 Task: Search one way flight ticket for 3 adults in first from Muskegon: Muskegon County Airport to Raleigh: Raleigh-durham International Airport on 8-5-2023. Choice of flights is United. Number of bags: 2 checked bags. Price is upto 106000. Outbound departure time preference is 17:45.
Action: Mouse moved to (324, 118)
Screenshot: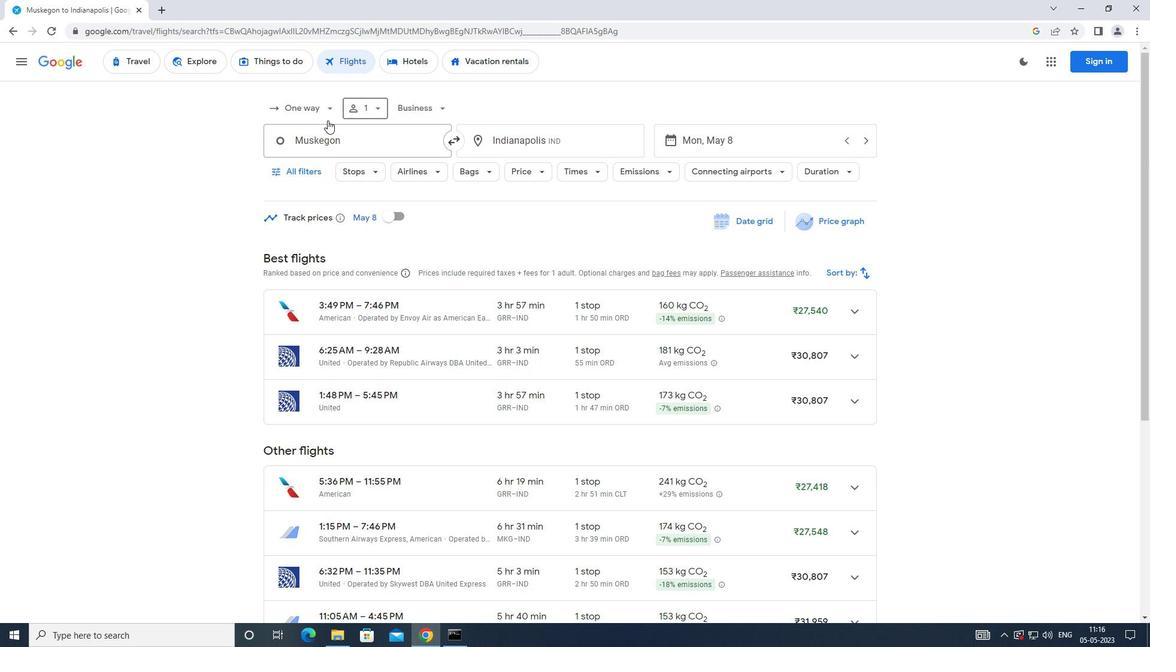 
Action: Mouse pressed left at (324, 118)
Screenshot: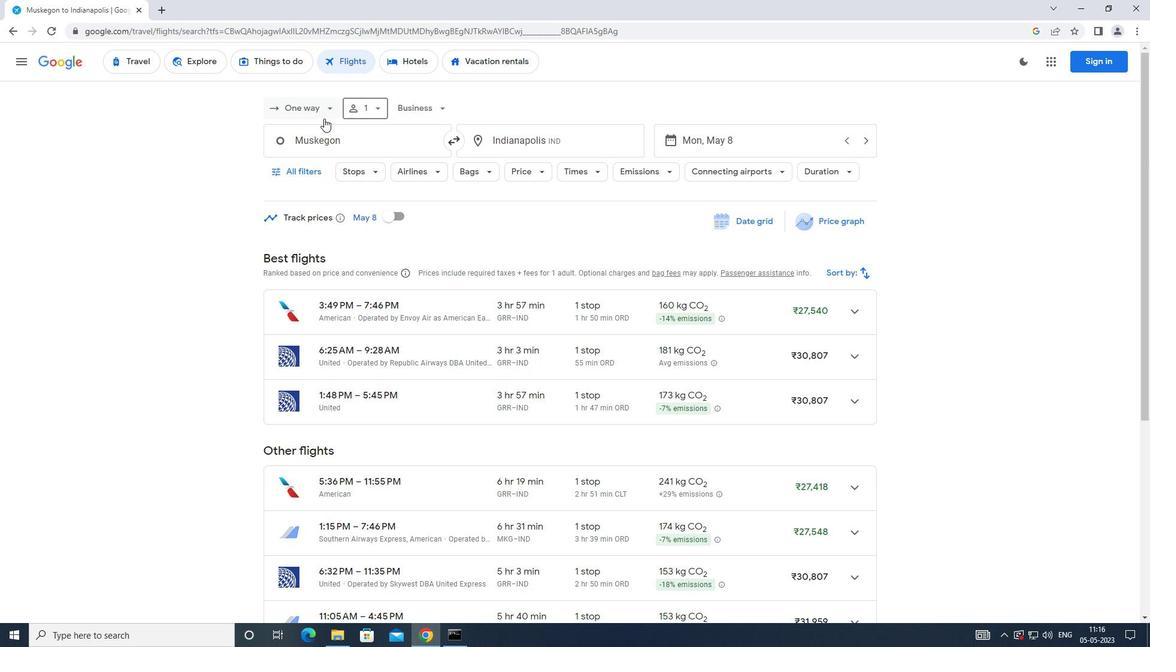 
Action: Mouse moved to (324, 168)
Screenshot: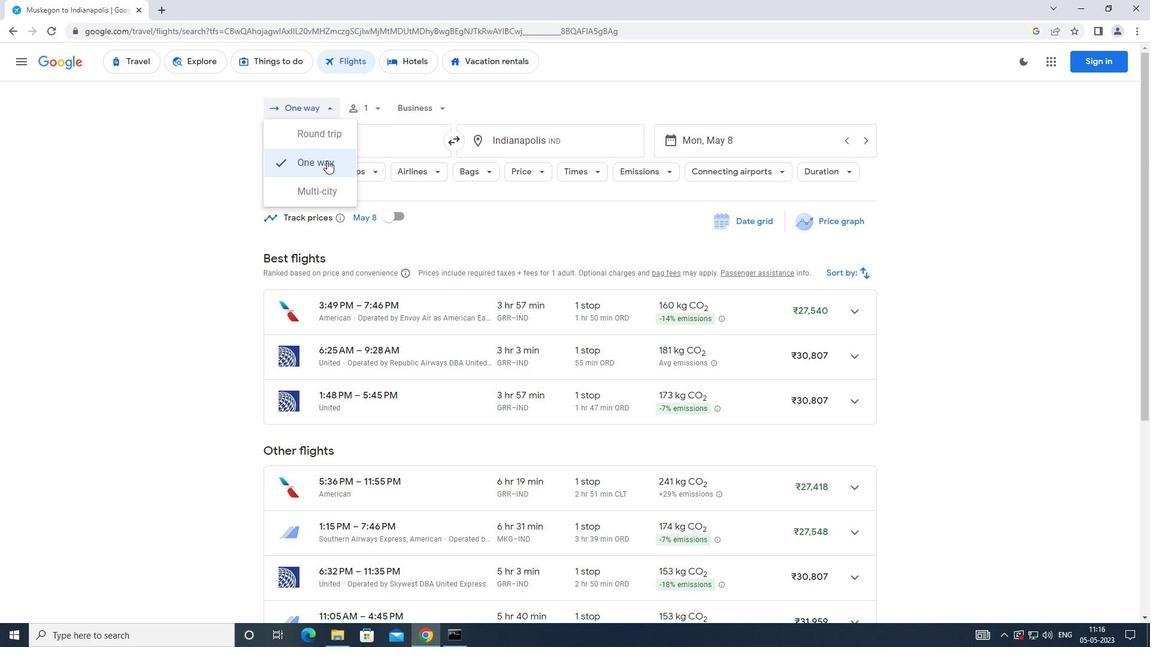 
Action: Mouse pressed left at (324, 168)
Screenshot: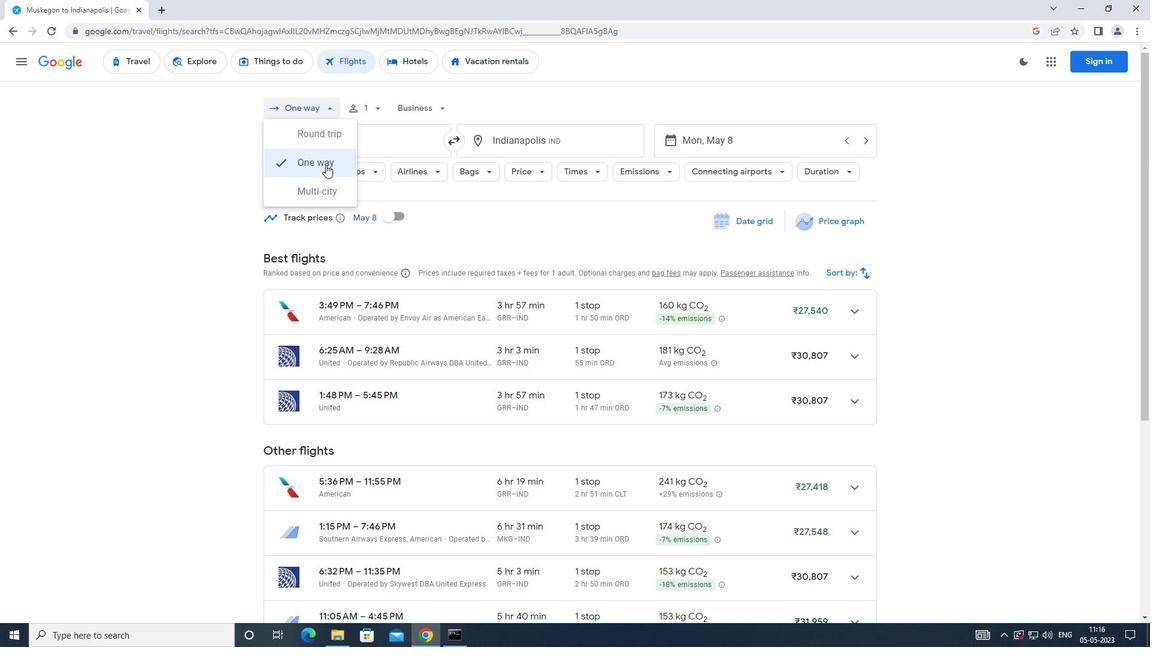 
Action: Mouse moved to (367, 104)
Screenshot: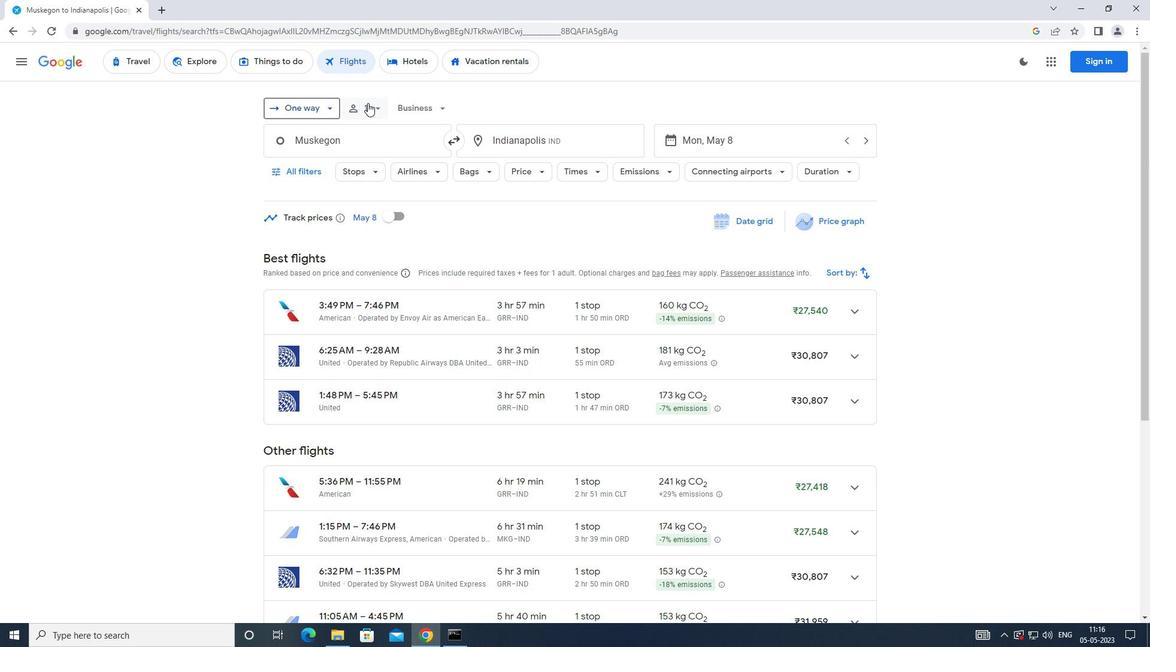 
Action: Mouse pressed left at (367, 104)
Screenshot: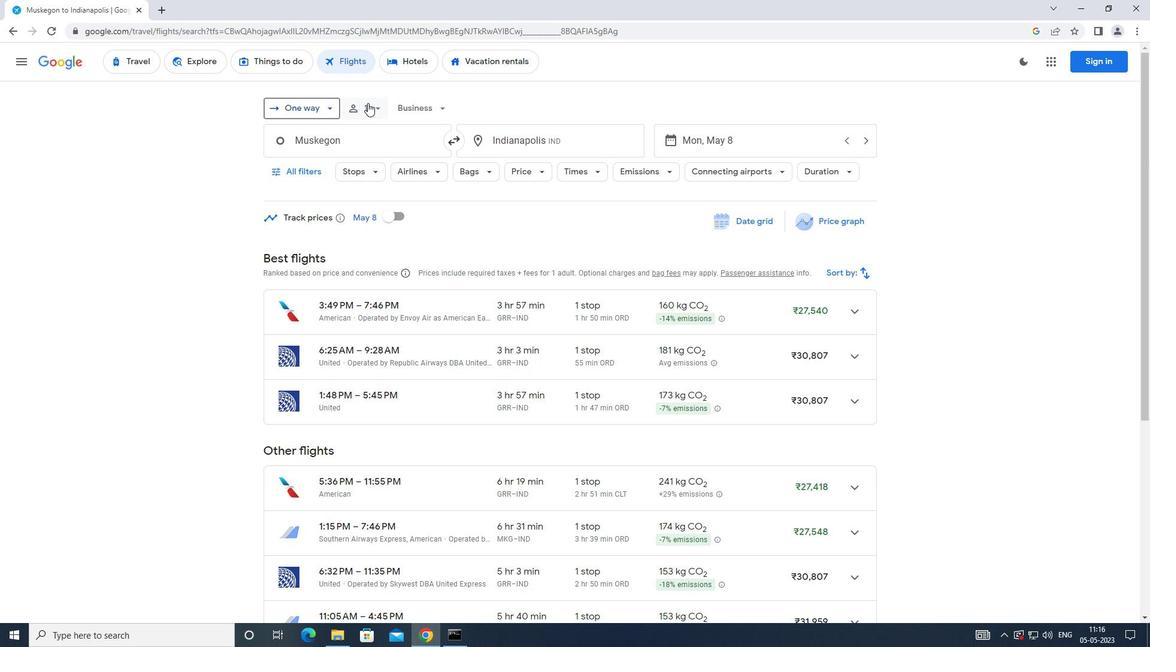 
Action: Mouse moved to (467, 138)
Screenshot: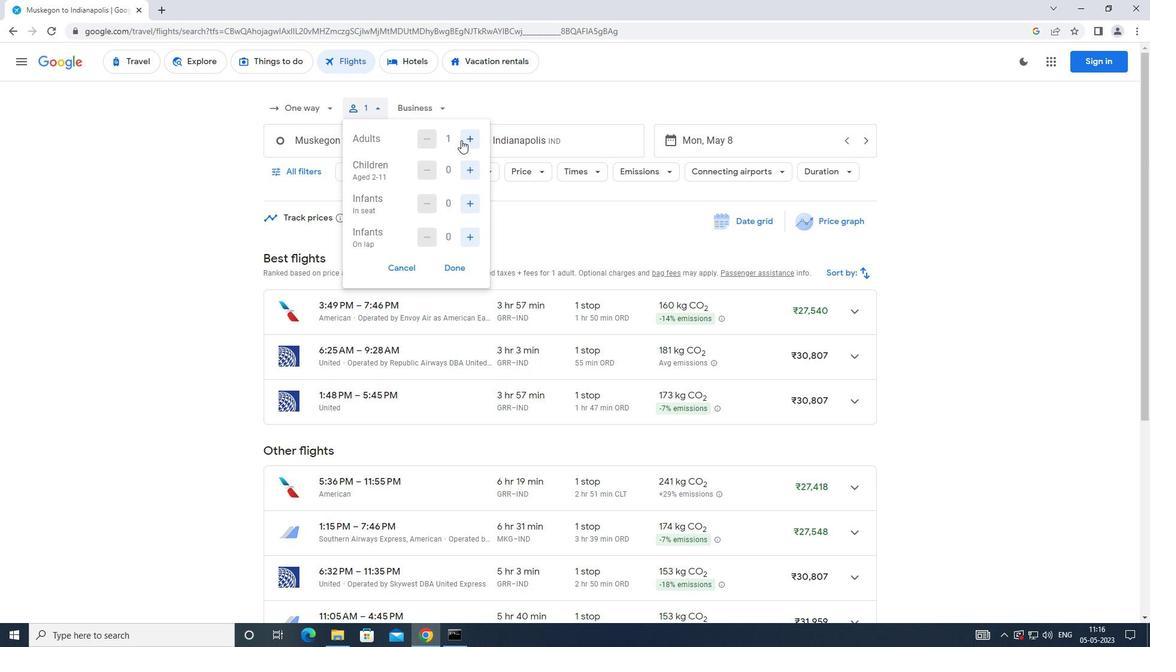 
Action: Mouse pressed left at (467, 138)
Screenshot: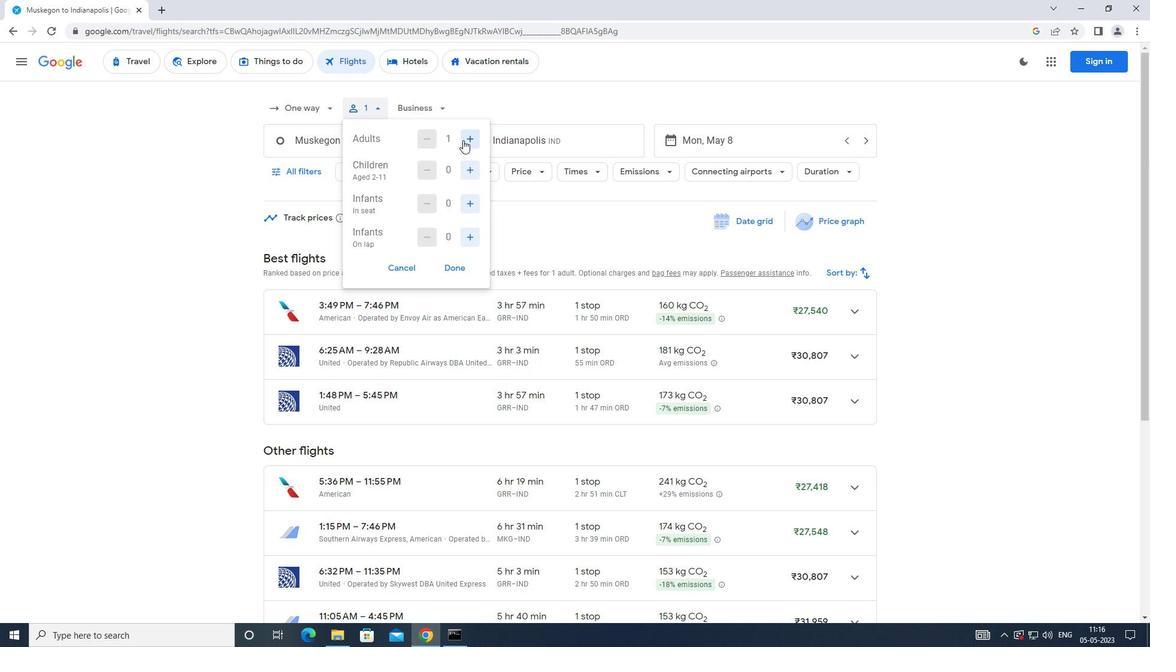
Action: Mouse moved to (468, 138)
Screenshot: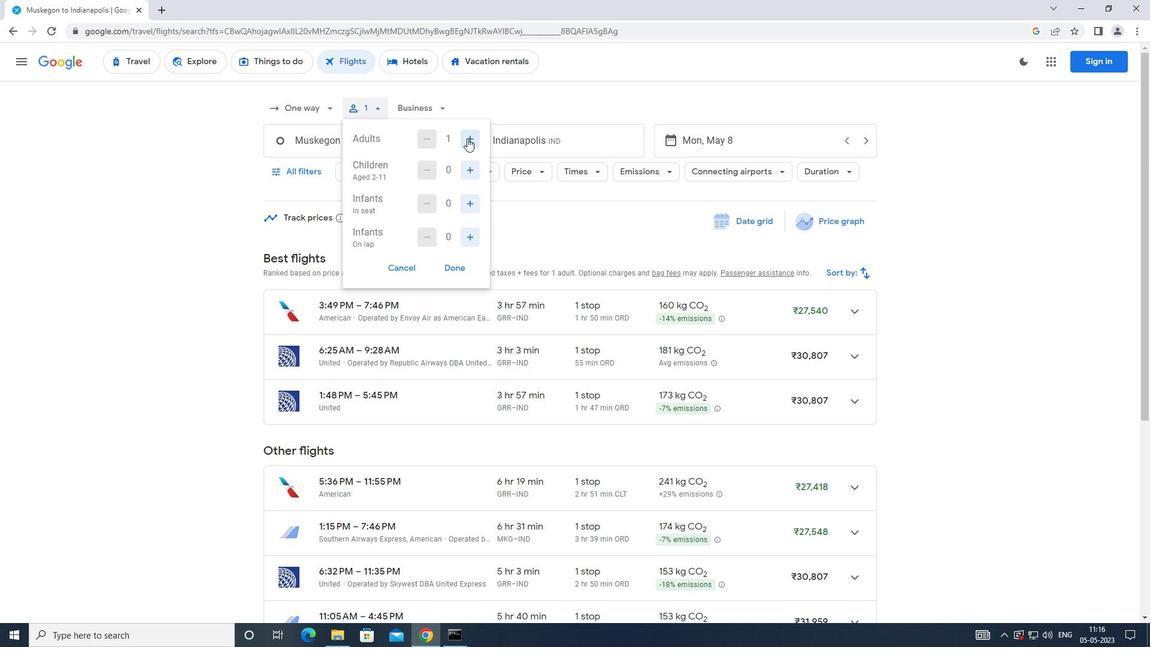 
Action: Mouse pressed left at (468, 138)
Screenshot: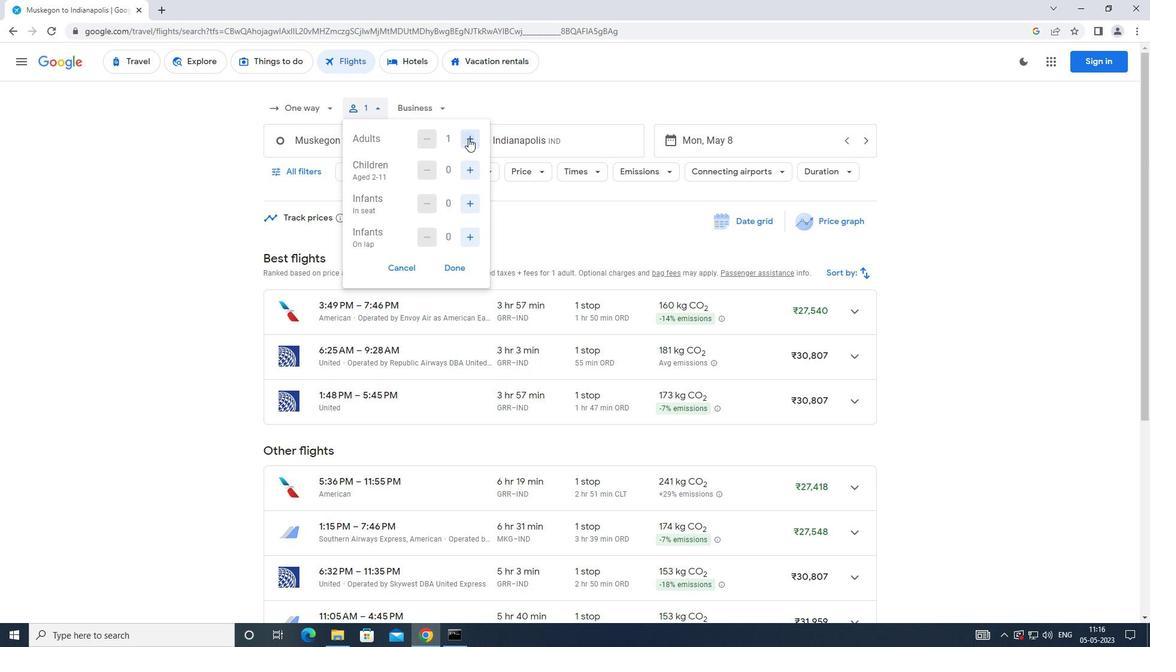 
Action: Mouse moved to (449, 265)
Screenshot: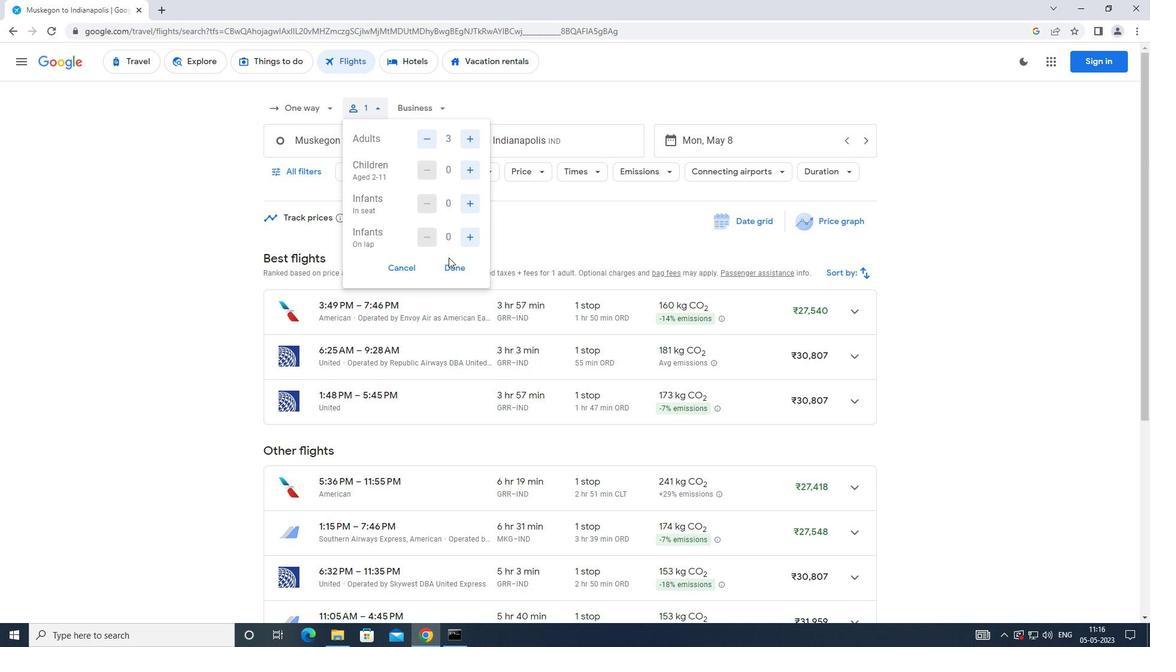 
Action: Mouse pressed left at (449, 265)
Screenshot: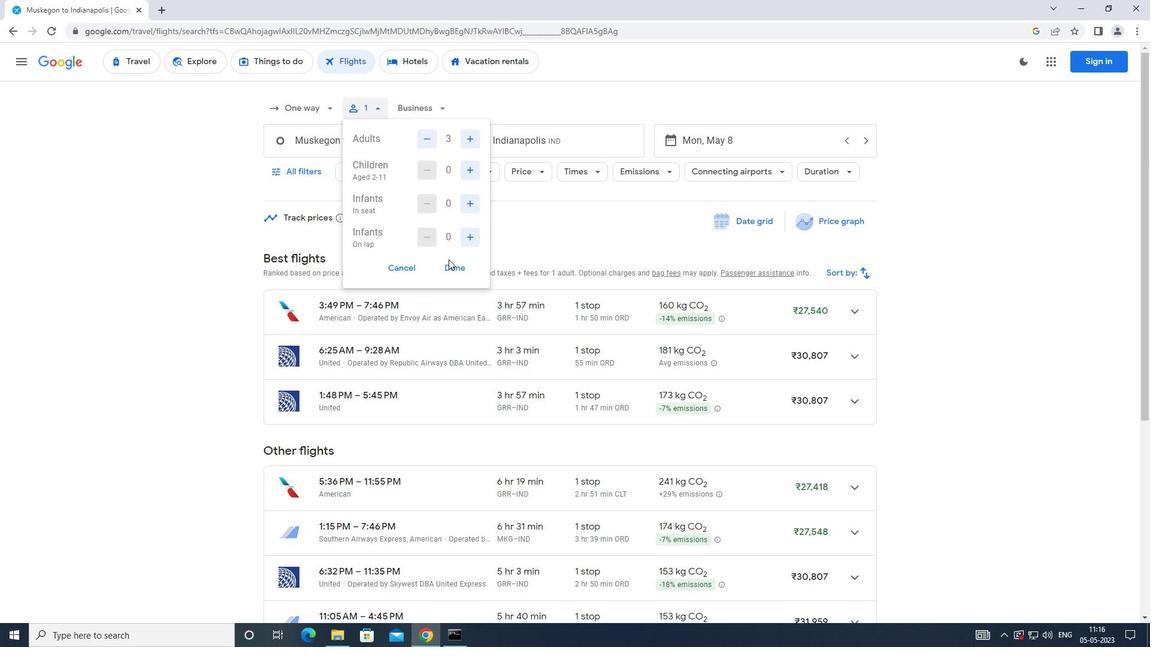 
Action: Mouse moved to (431, 111)
Screenshot: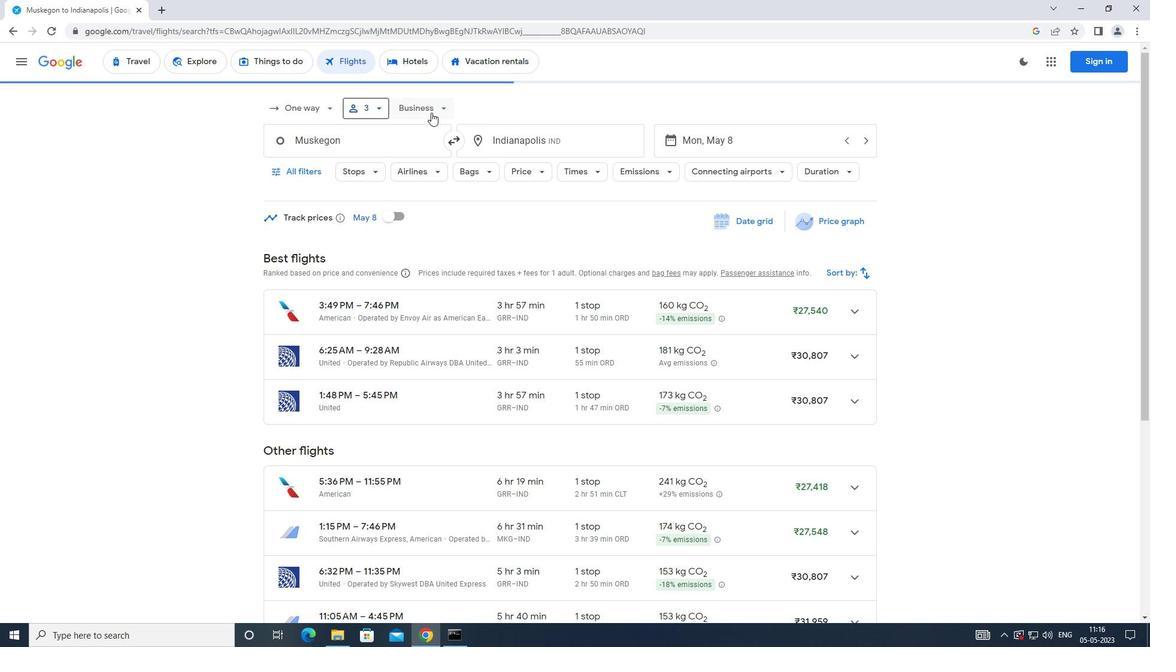 
Action: Mouse pressed left at (431, 111)
Screenshot: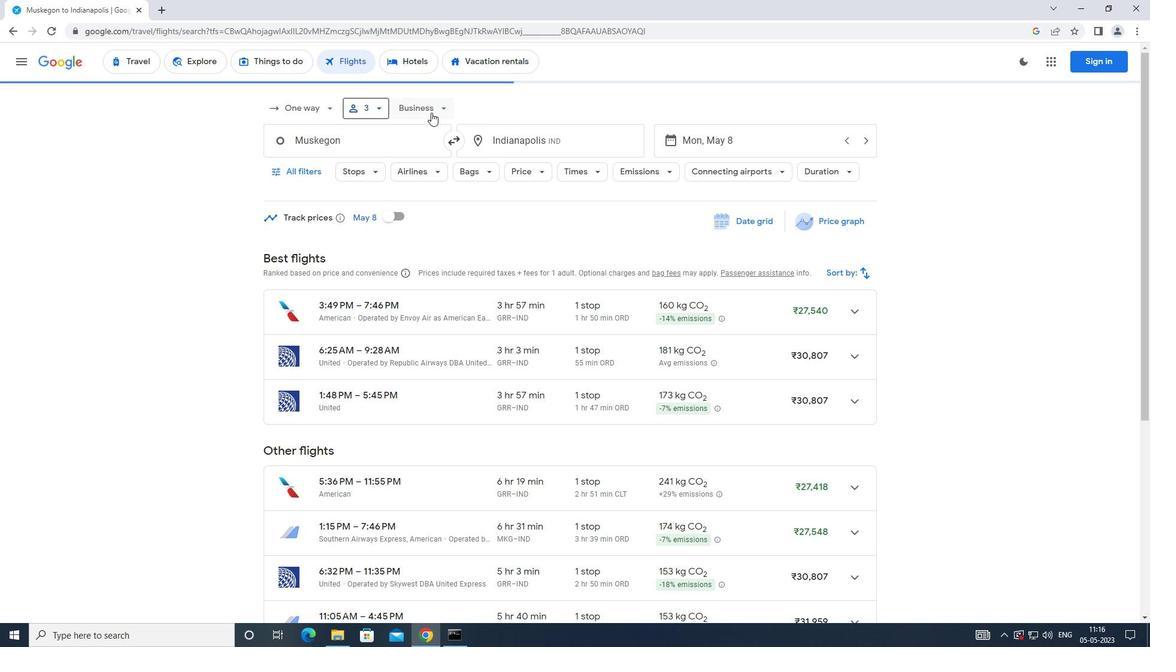 
Action: Mouse moved to (442, 213)
Screenshot: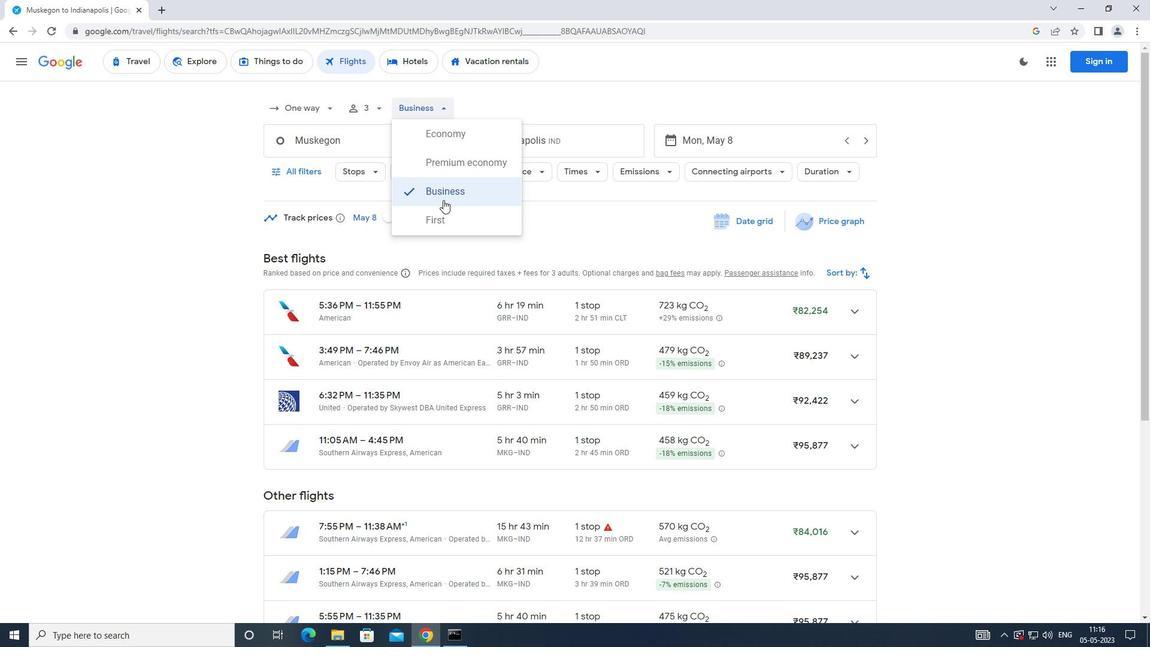 
Action: Mouse pressed left at (442, 213)
Screenshot: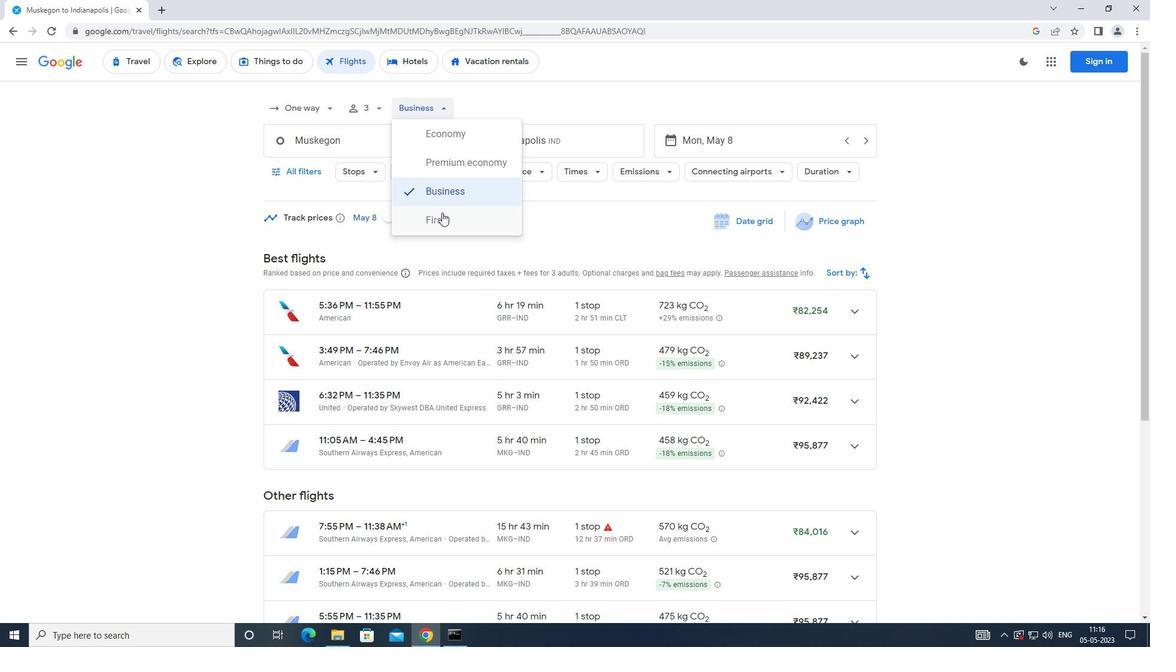 
Action: Mouse moved to (366, 146)
Screenshot: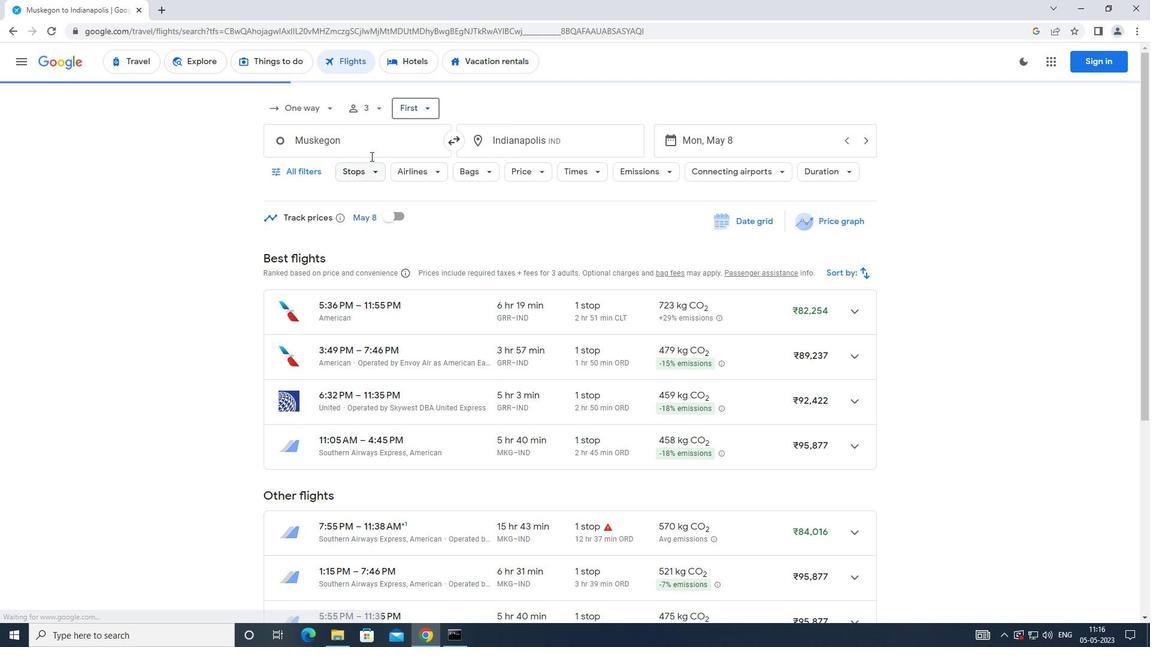 
Action: Mouse pressed left at (366, 146)
Screenshot: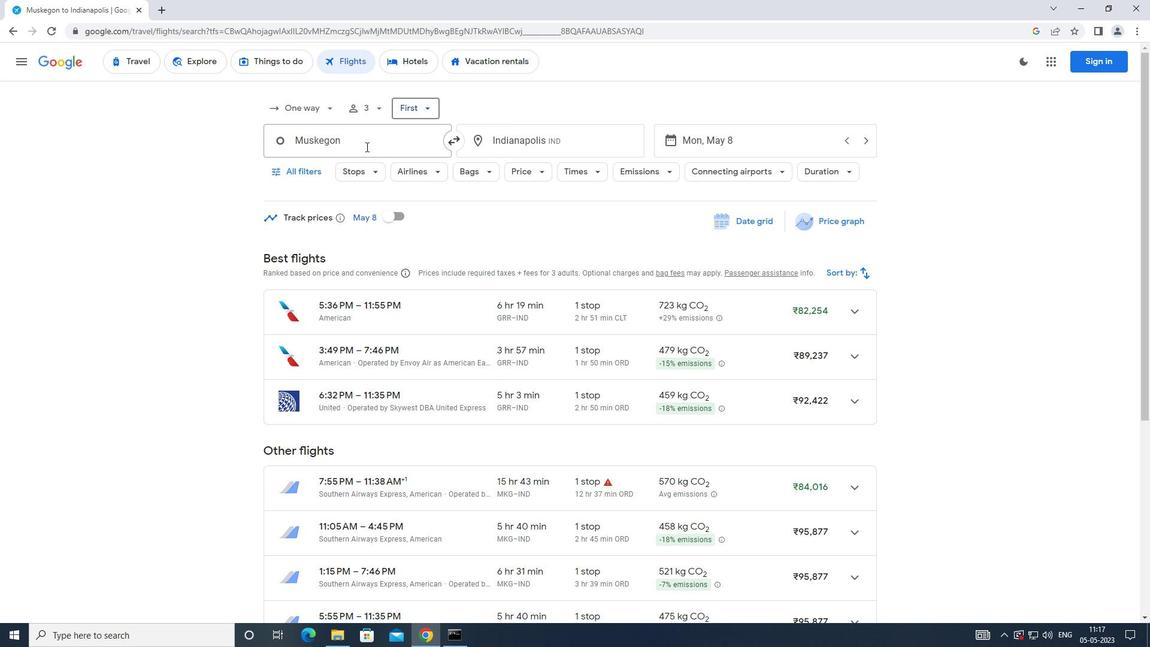 
Action: Mouse moved to (366, 150)
Screenshot: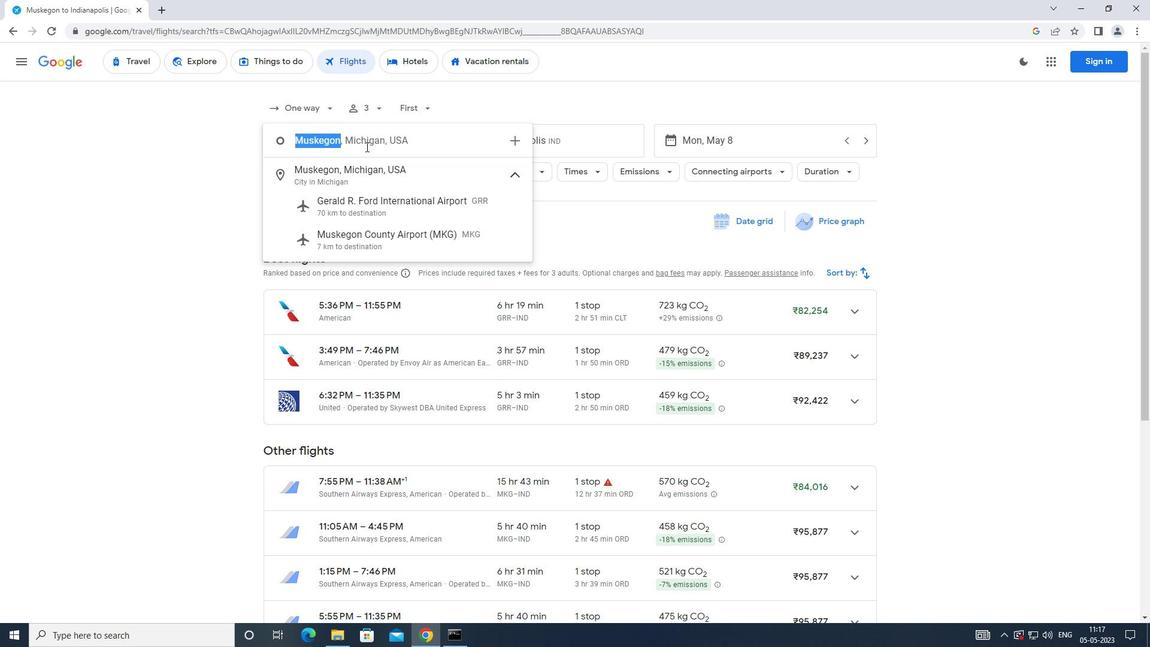 
Action: Key pressed <Key.caps_lock>m<Key.caps_lock>usk<Key.enter>
Screenshot: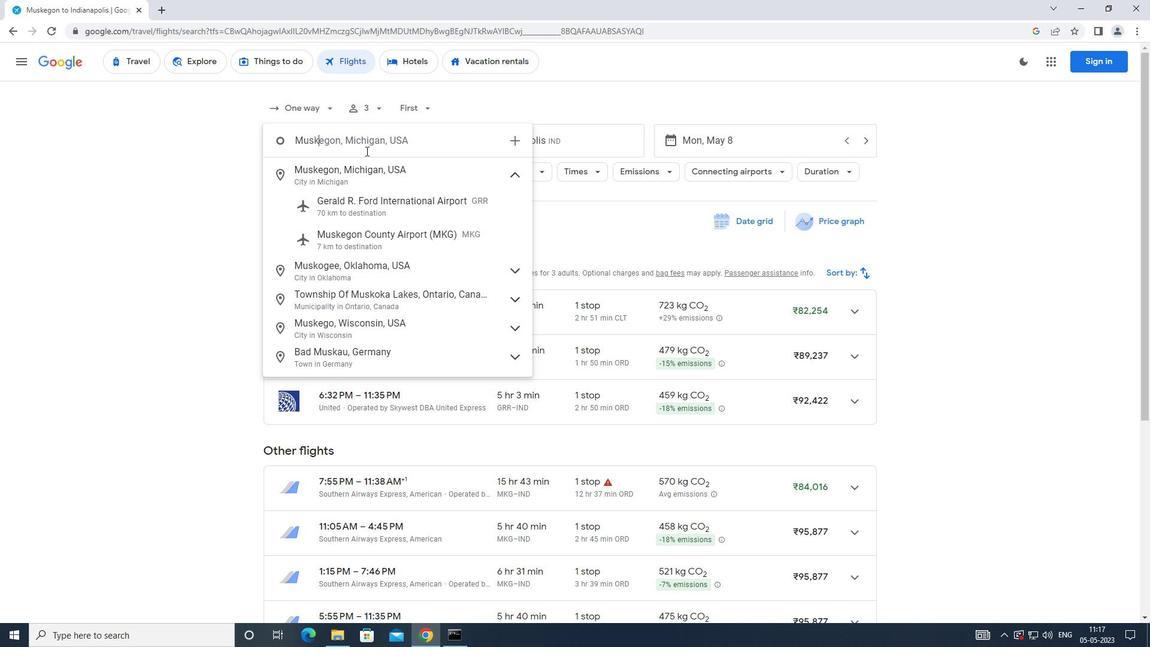 
Action: Mouse moved to (503, 139)
Screenshot: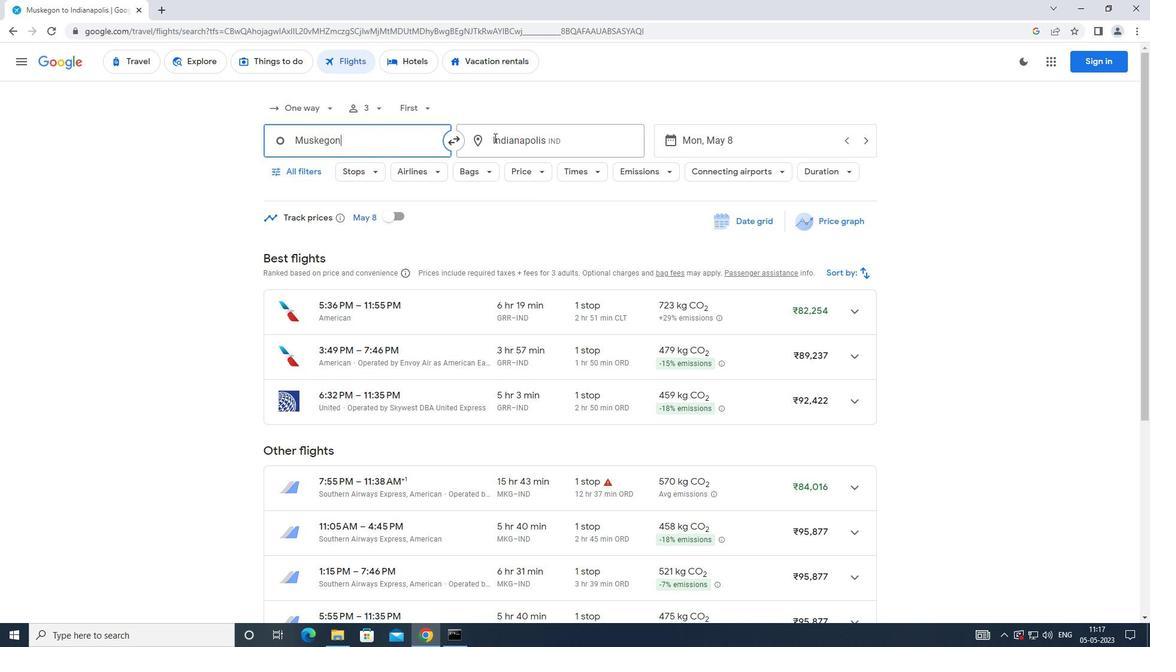 
Action: Mouse pressed left at (503, 139)
Screenshot: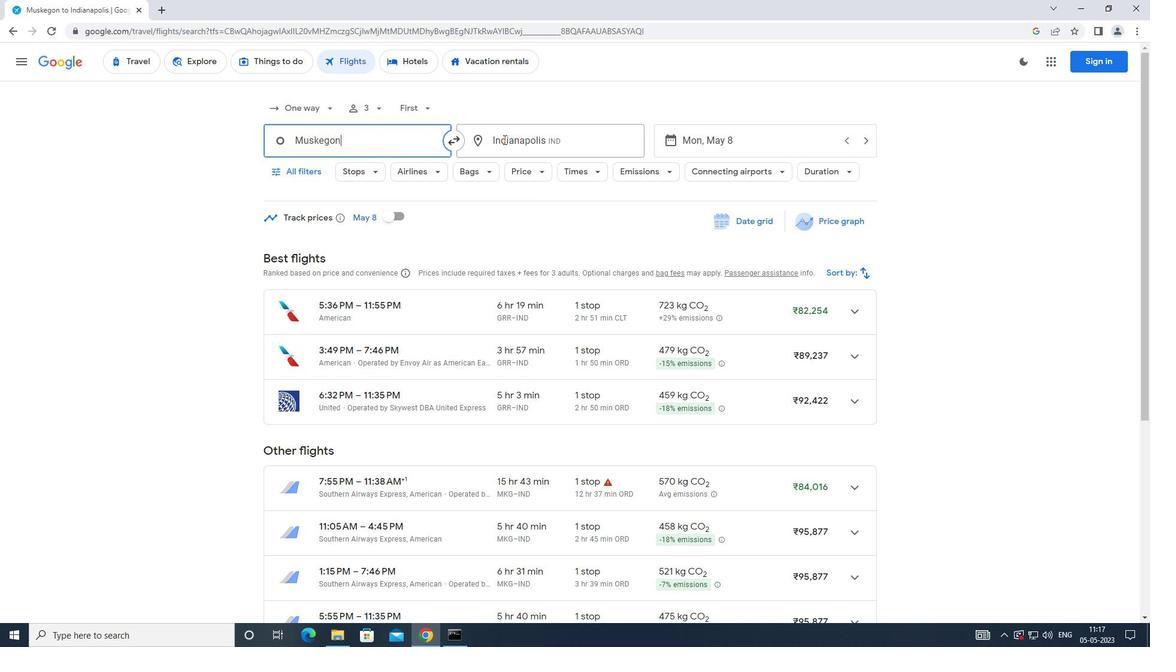 
Action: Mouse moved to (528, 147)
Screenshot: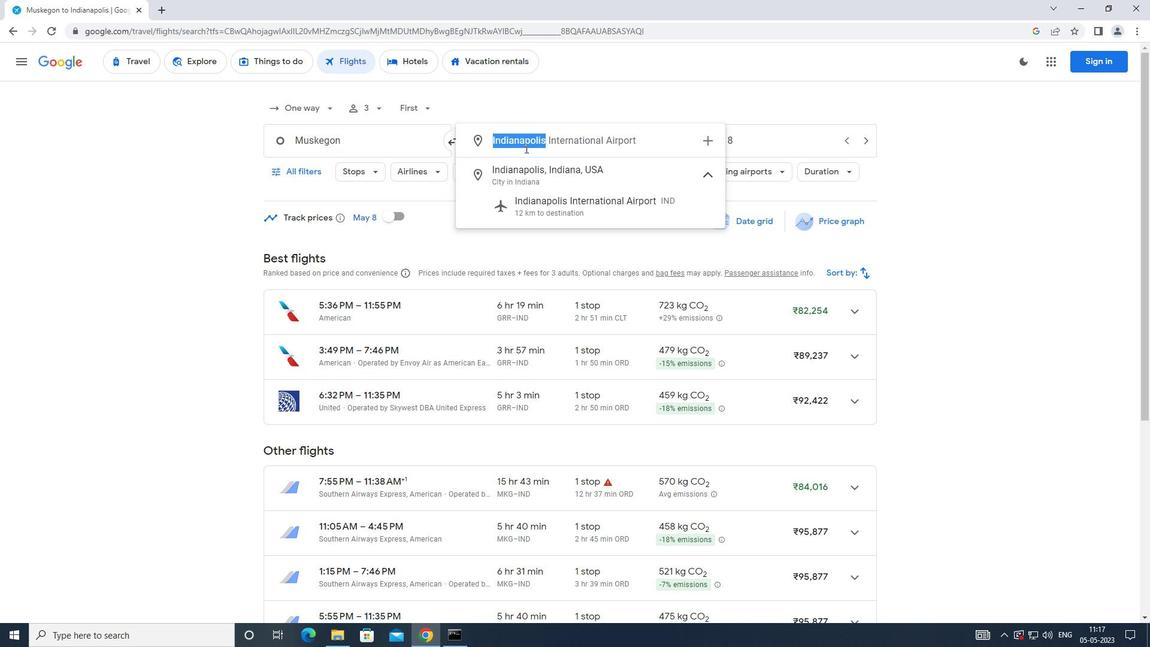 
Action: Key pressed <Key.caps_lock>r<Key.caps_lock>aleigh
Screenshot: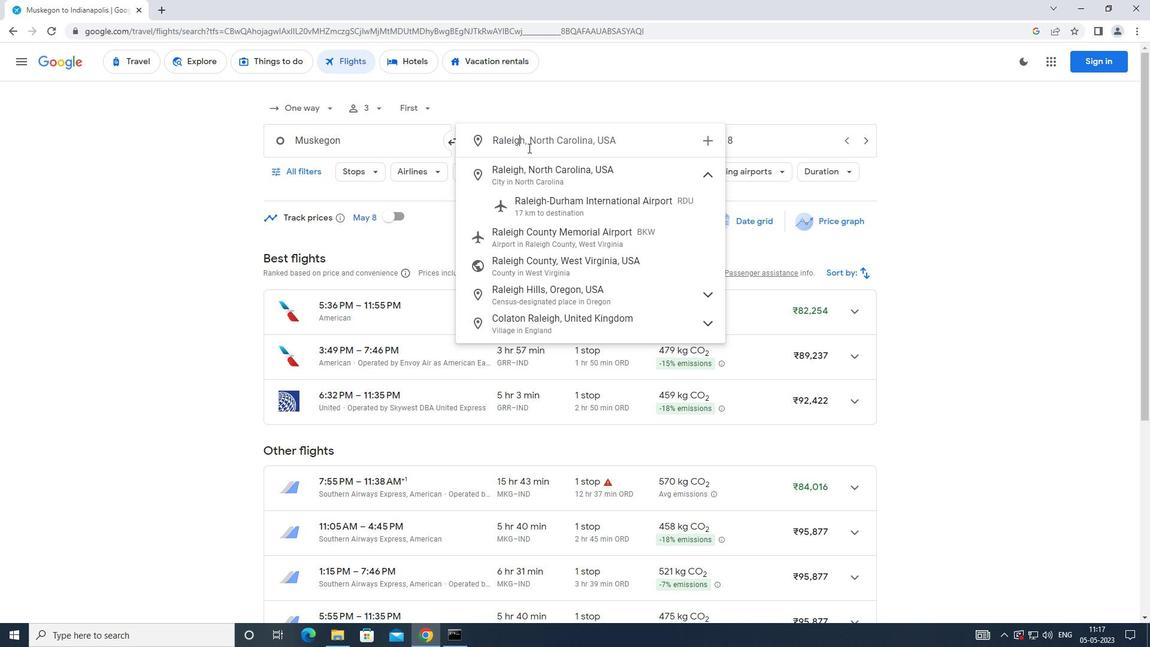 
Action: Mouse moved to (548, 210)
Screenshot: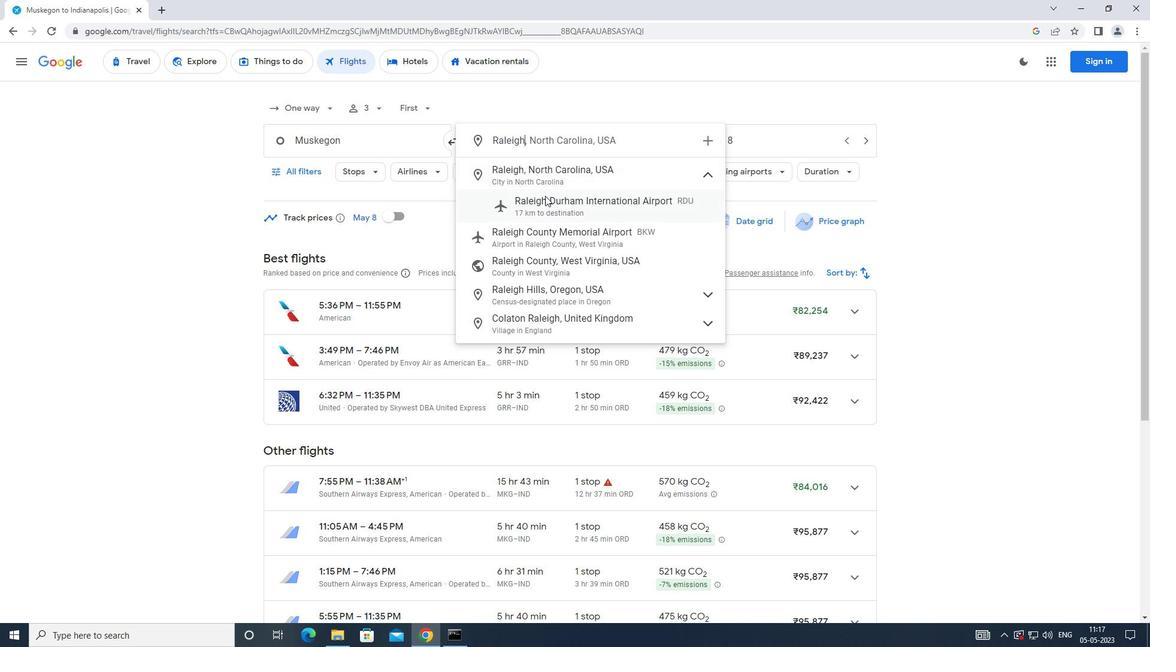 
Action: Mouse pressed left at (548, 210)
Screenshot: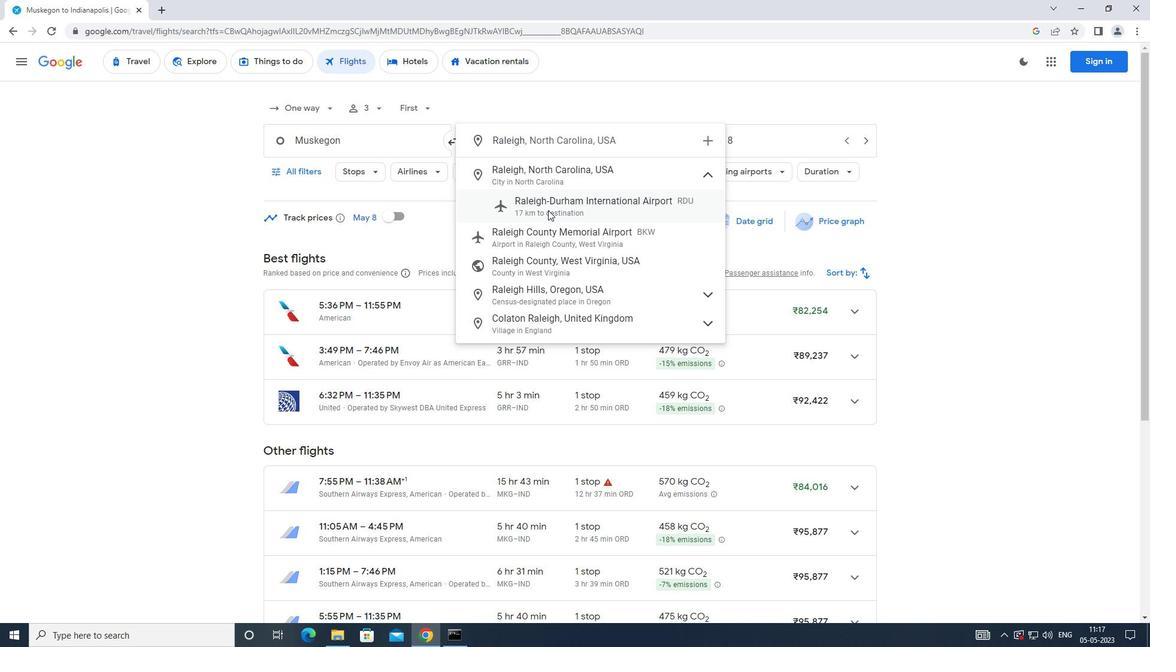 
Action: Mouse moved to (684, 136)
Screenshot: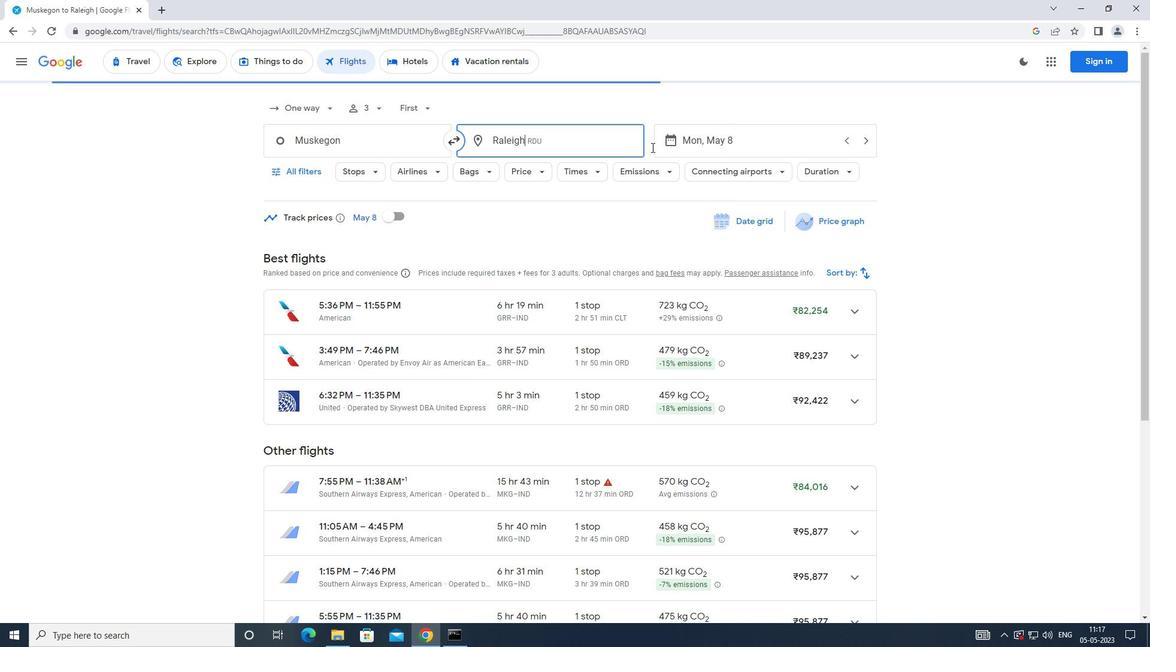 
Action: Mouse pressed left at (684, 136)
Screenshot: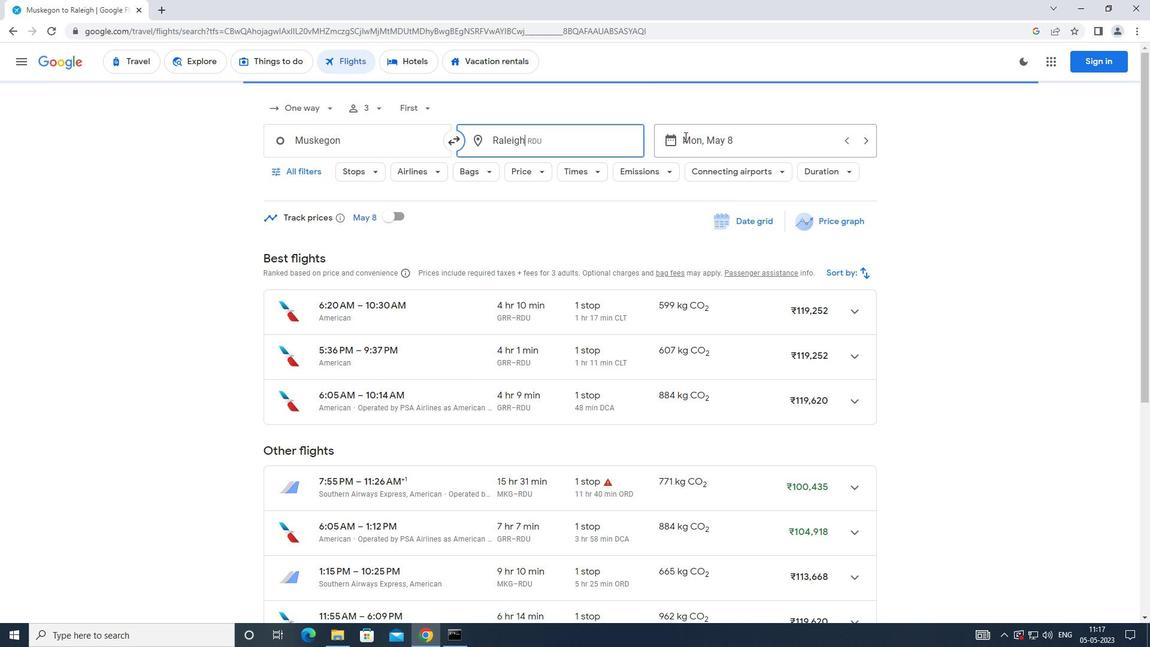 
Action: Mouse moved to (482, 267)
Screenshot: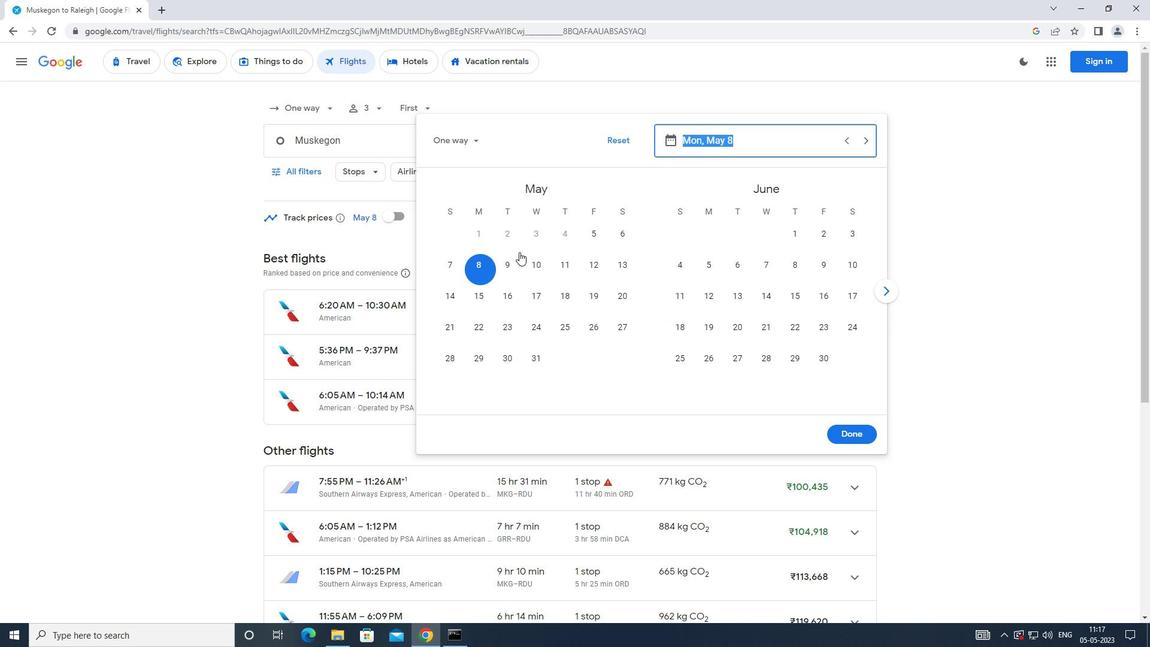 
Action: Mouse pressed left at (482, 267)
Screenshot: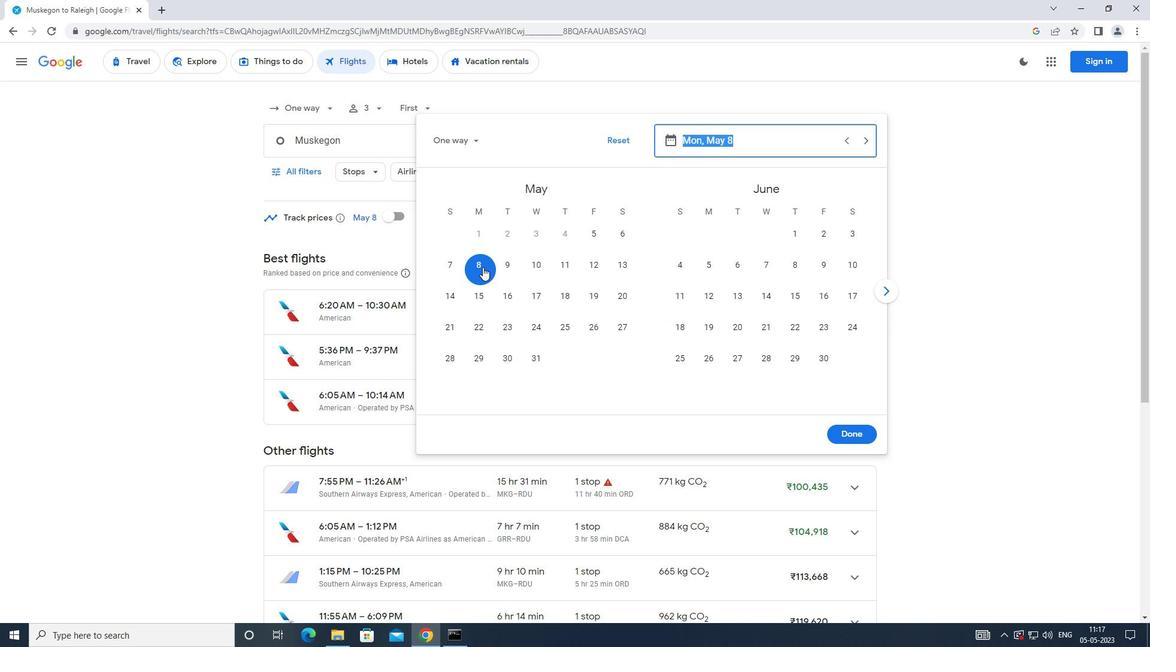 
Action: Mouse moved to (852, 435)
Screenshot: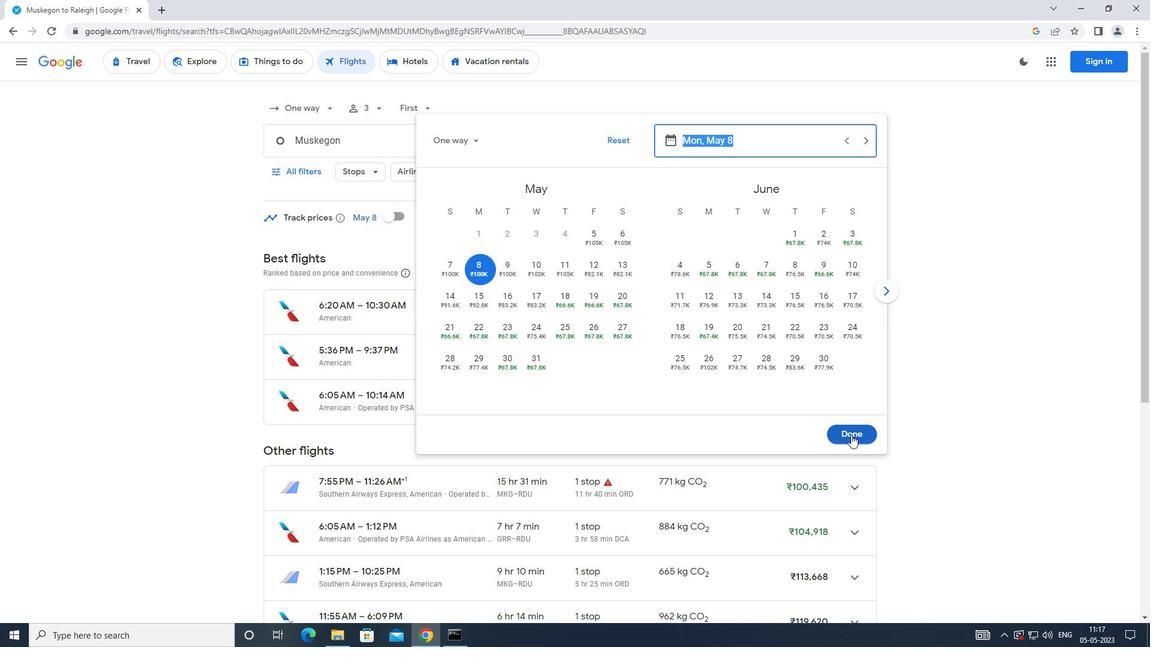 
Action: Mouse pressed left at (852, 435)
Screenshot: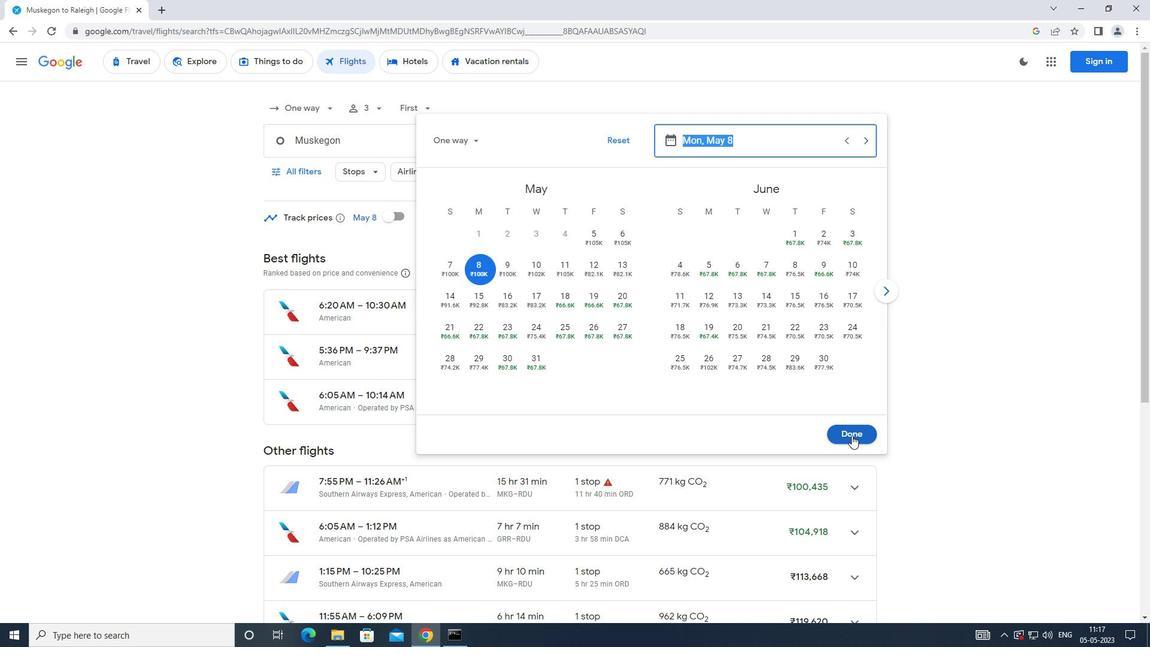 
Action: Mouse moved to (291, 167)
Screenshot: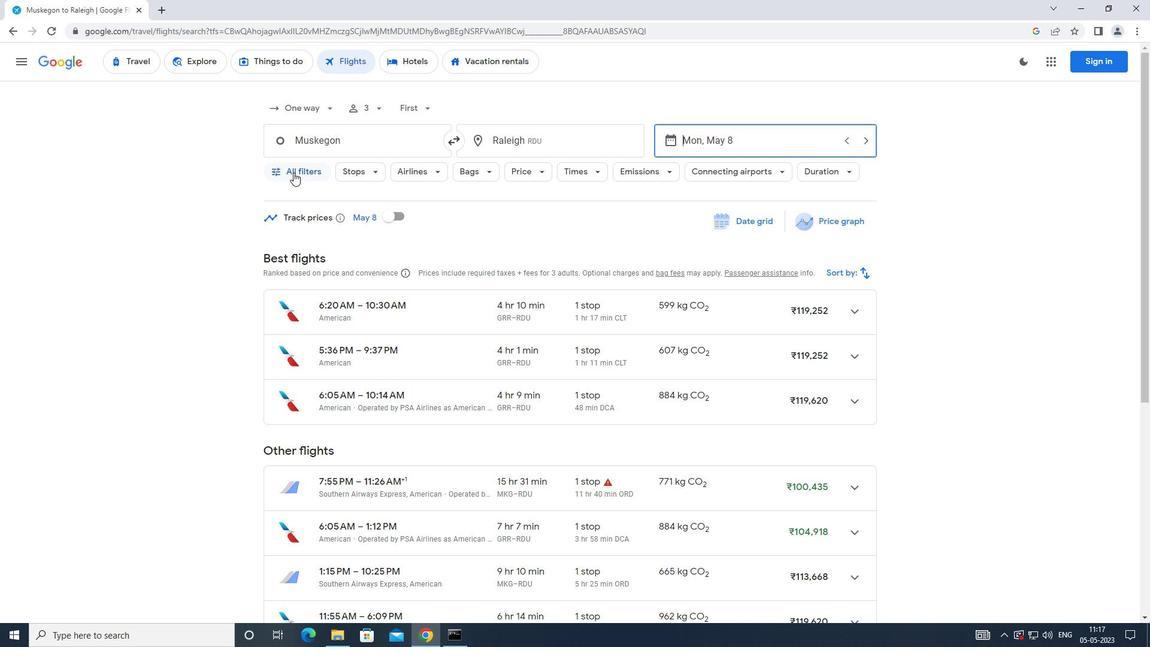 
Action: Mouse pressed left at (291, 167)
Screenshot: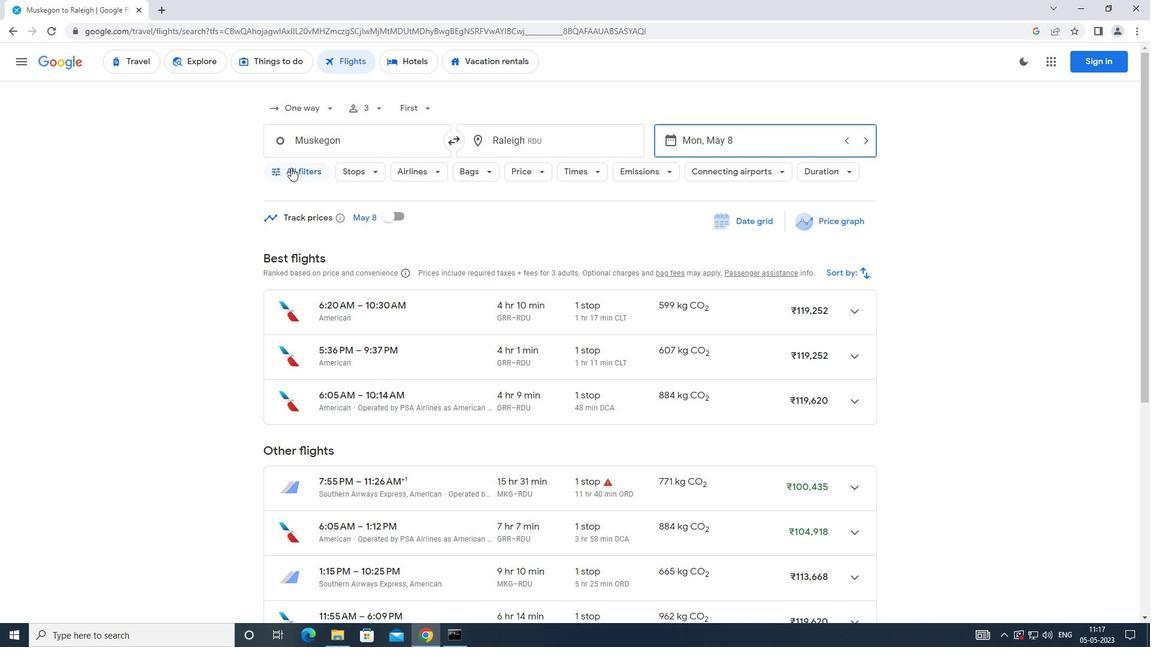 
Action: Mouse moved to (442, 428)
Screenshot: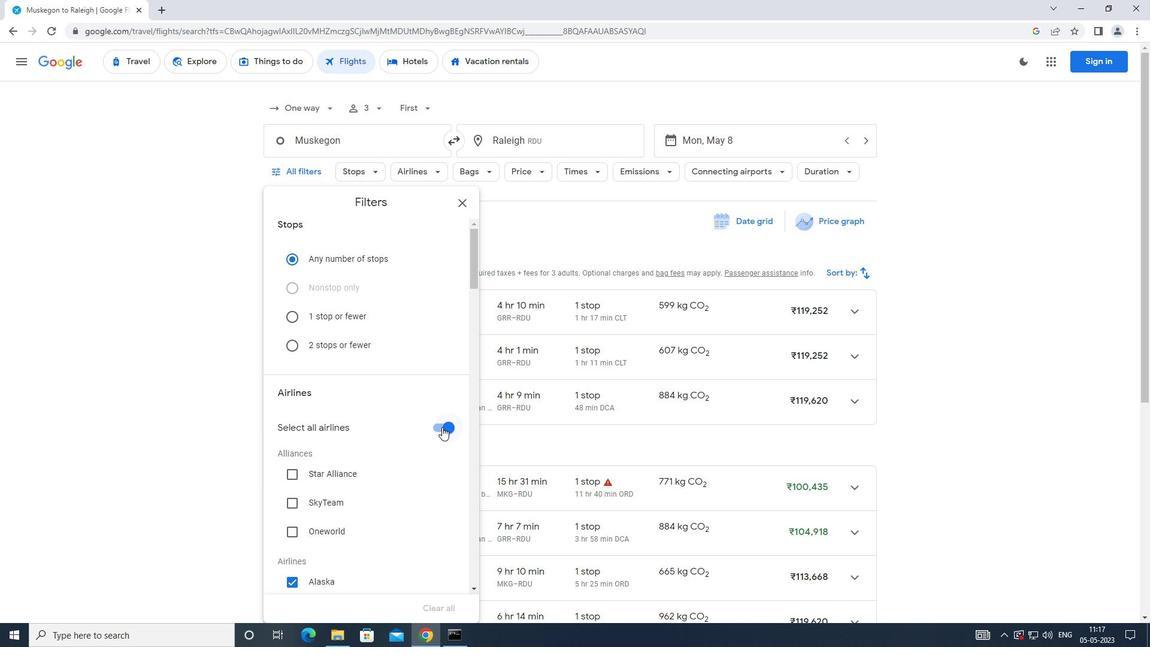 
Action: Mouse pressed left at (442, 428)
Screenshot: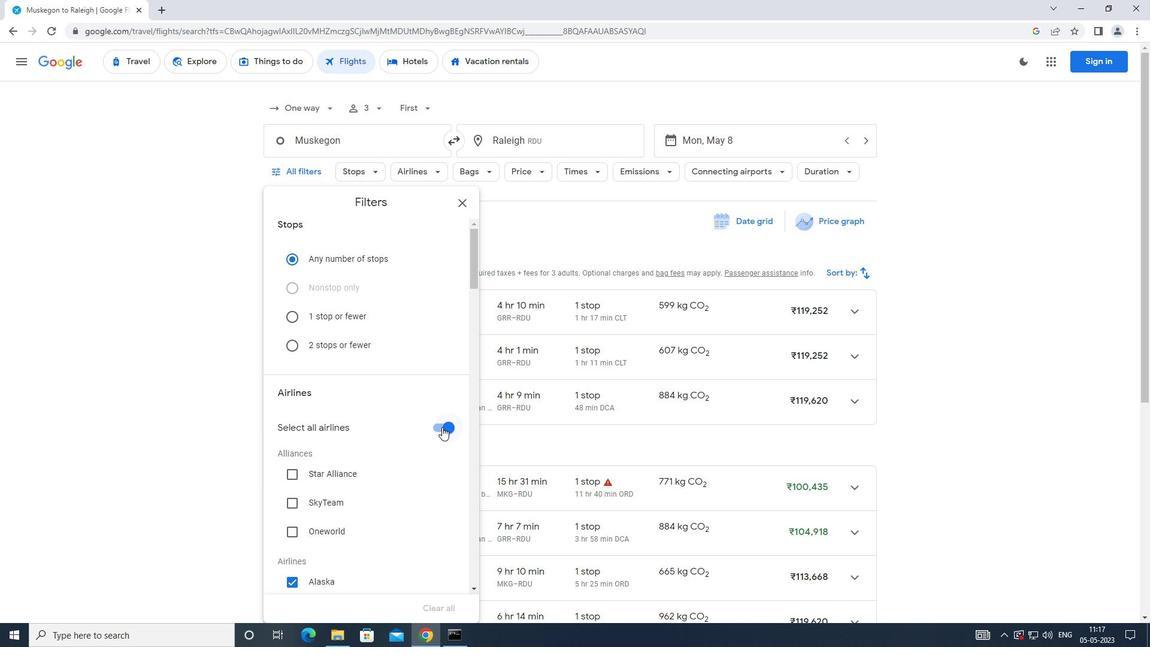
Action: Mouse moved to (424, 398)
Screenshot: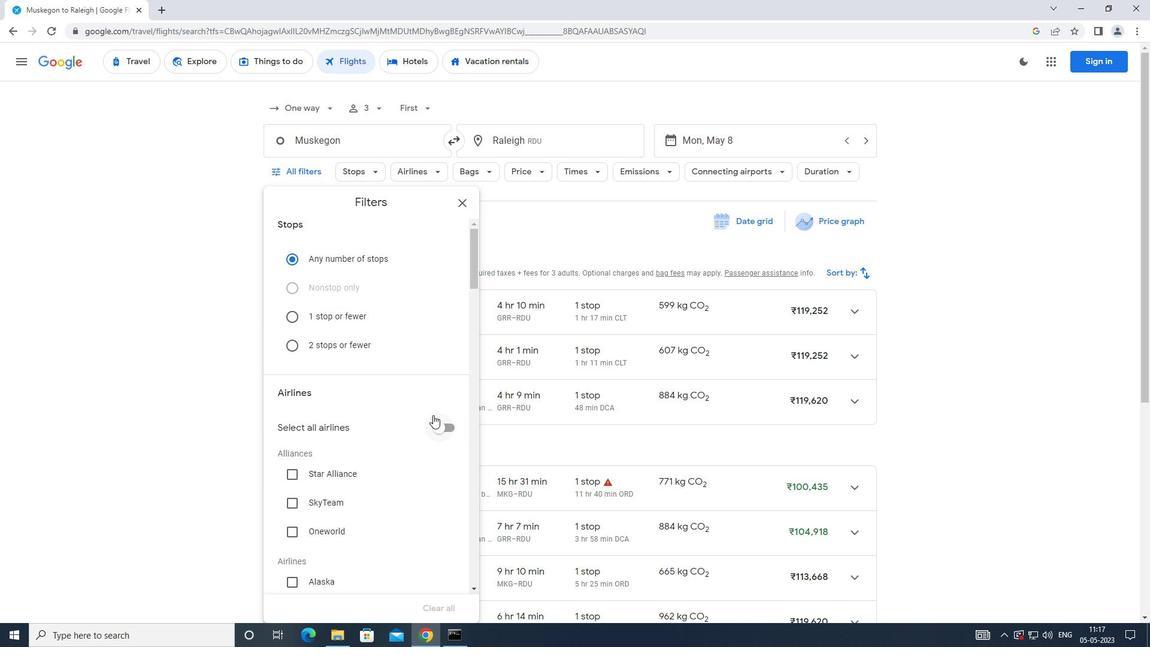 
Action: Mouse scrolled (424, 397) with delta (0, 0)
Screenshot: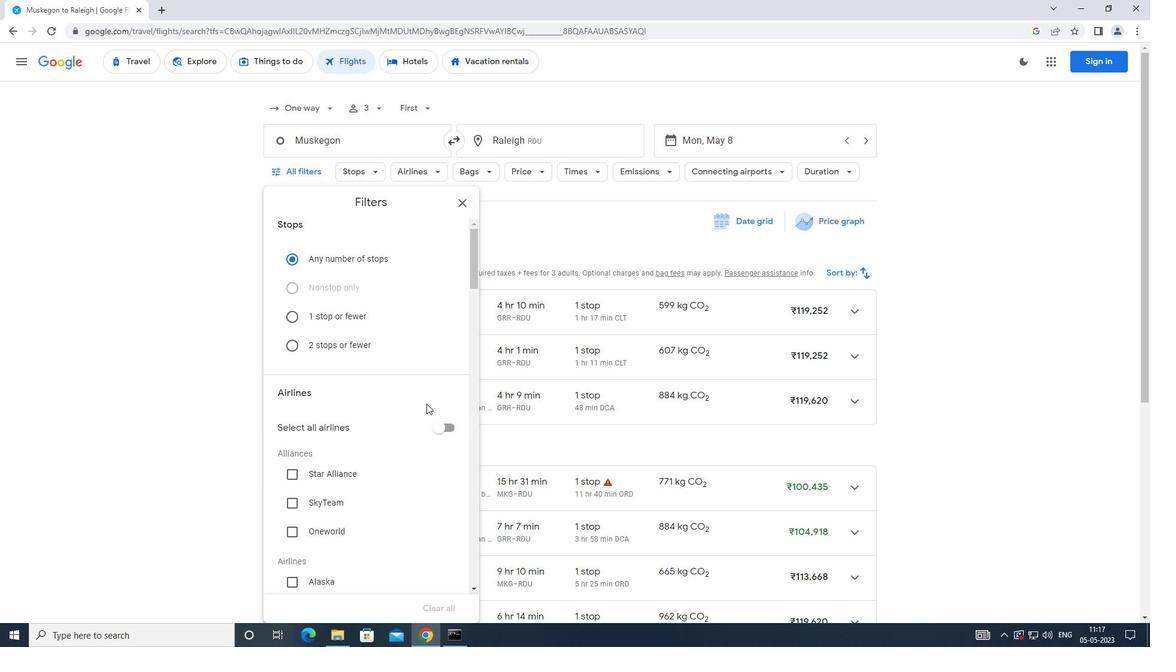 
Action: Mouse scrolled (424, 397) with delta (0, 0)
Screenshot: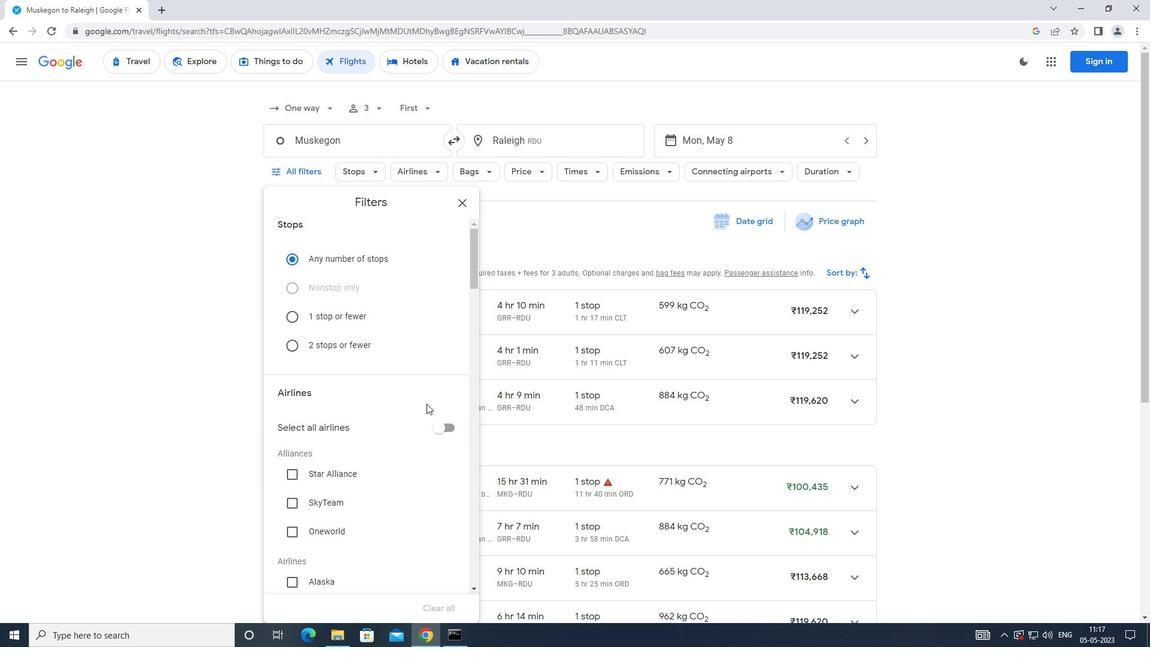 
Action: Mouse scrolled (424, 397) with delta (0, 0)
Screenshot: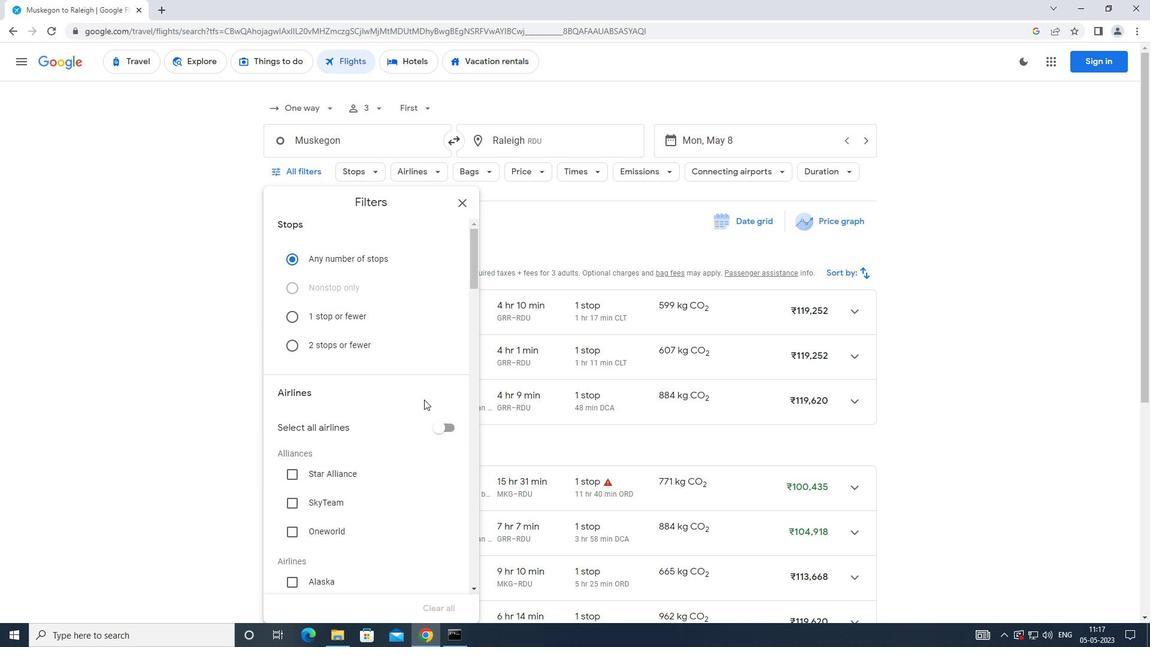 
Action: Mouse moved to (423, 397)
Screenshot: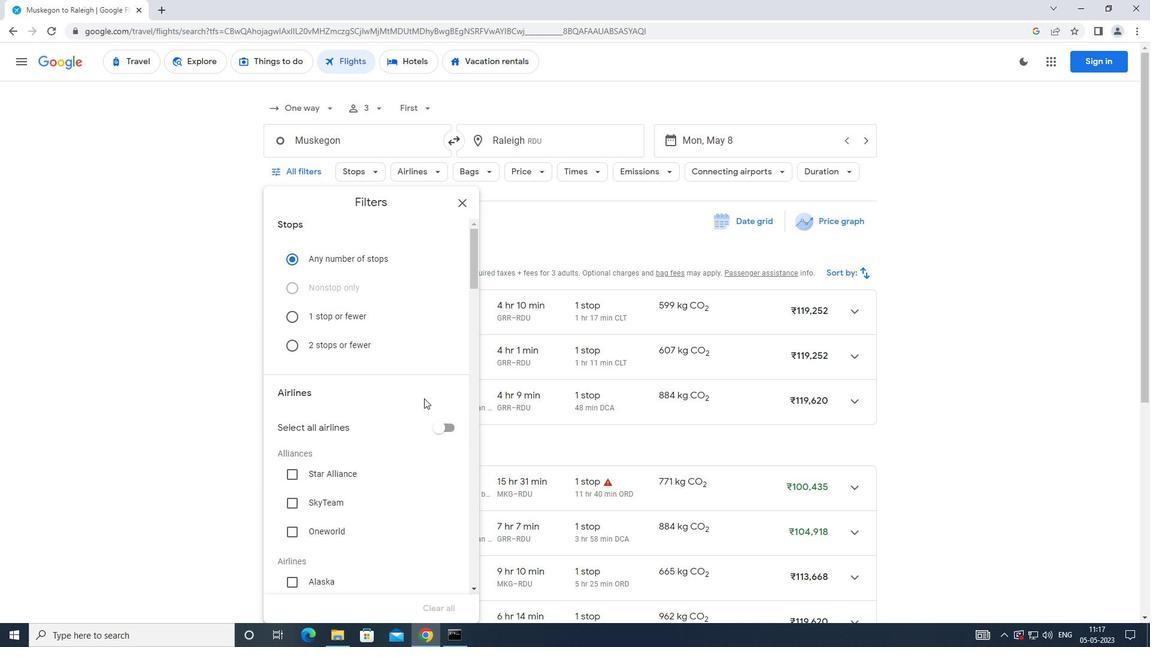 
Action: Mouse scrolled (423, 396) with delta (0, 0)
Screenshot: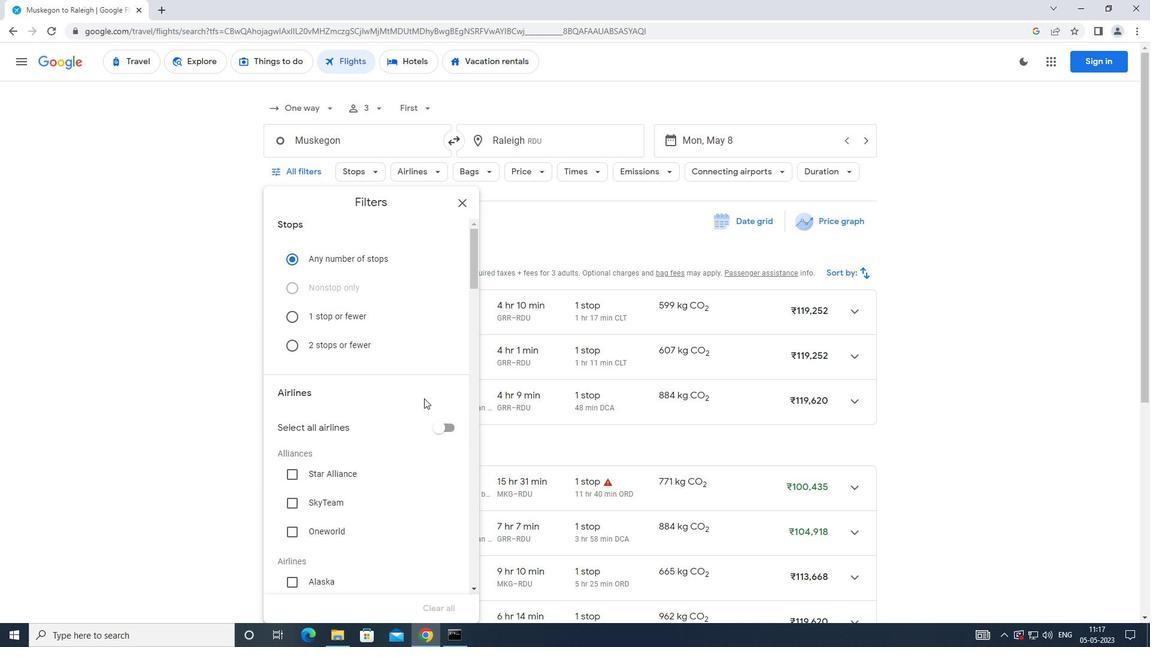 
Action: Mouse moved to (421, 388)
Screenshot: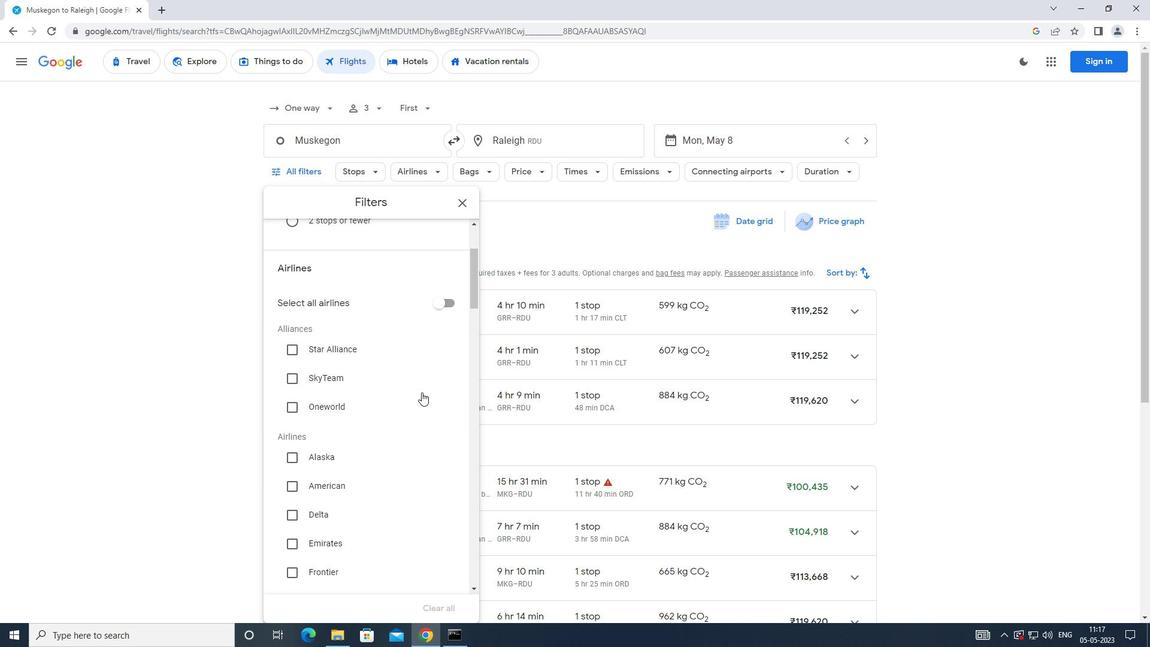 
Action: Mouse scrolled (421, 387) with delta (0, 0)
Screenshot: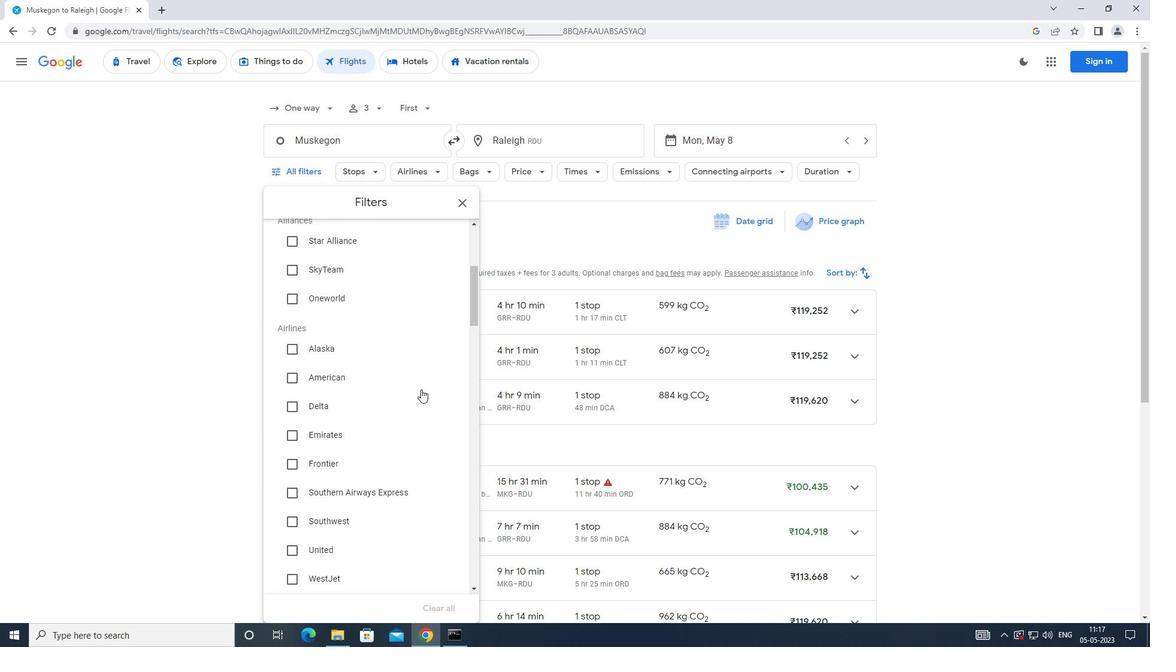 
Action: Mouse moved to (421, 385)
Screenshot: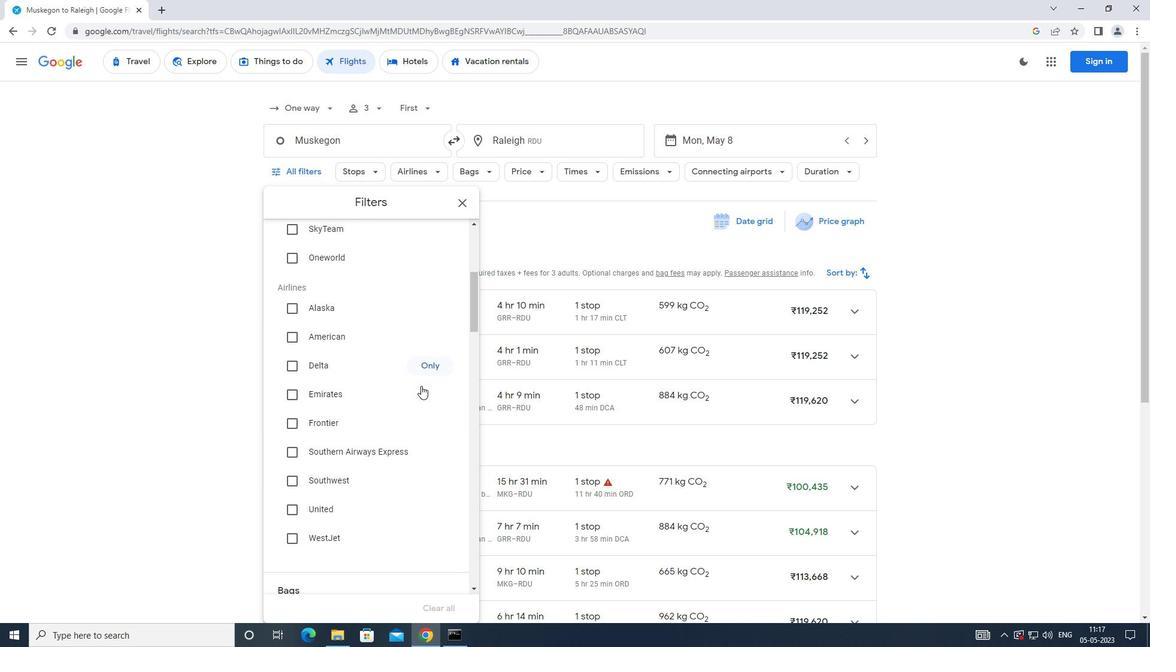 
Action: Mouse scrolled (421, 385) with delta (0, 0)
Screenshot: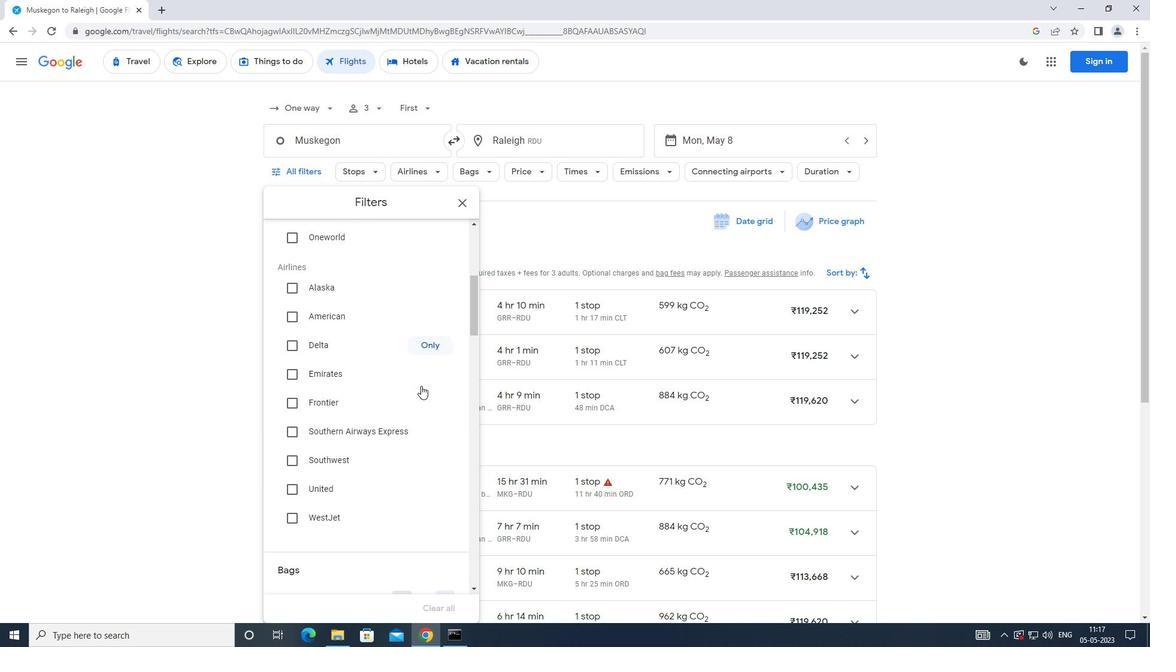 
Action: Mouse moved to (295, 427)
Screenshot: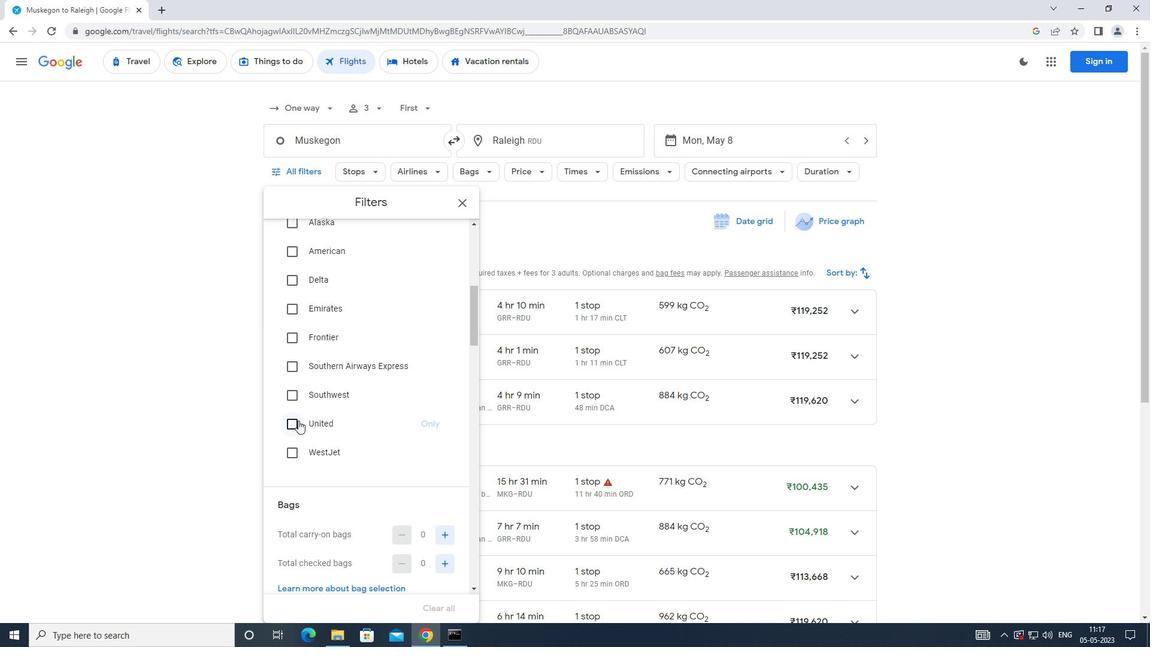 
Action: Mouse pressed left at (295, 427)
Screenshot: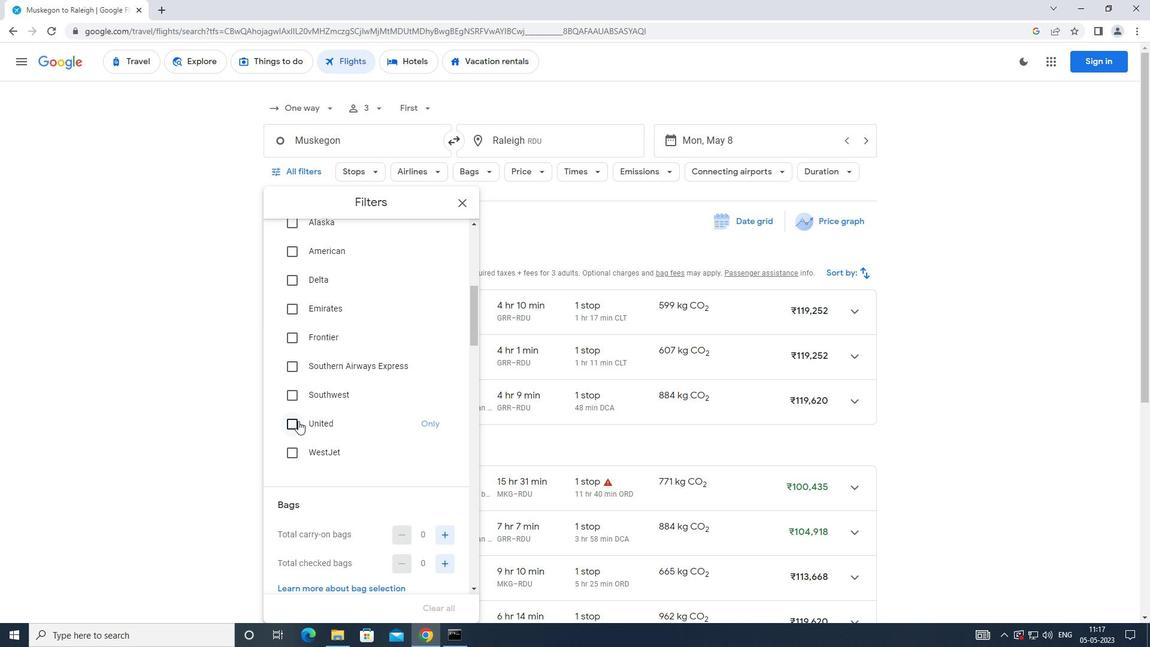 
Action: Mouse moved to (347, 406)
Screenshot: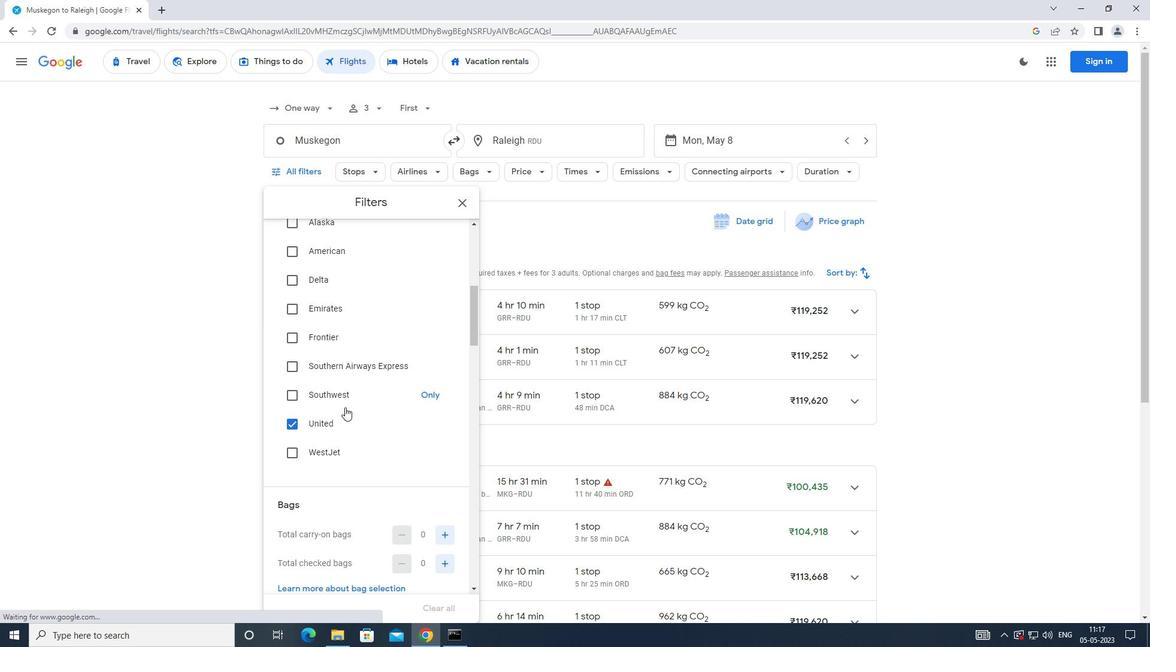 
Action: Mouse scrolled (347, 406) with delta (0, 0)
Screenshot: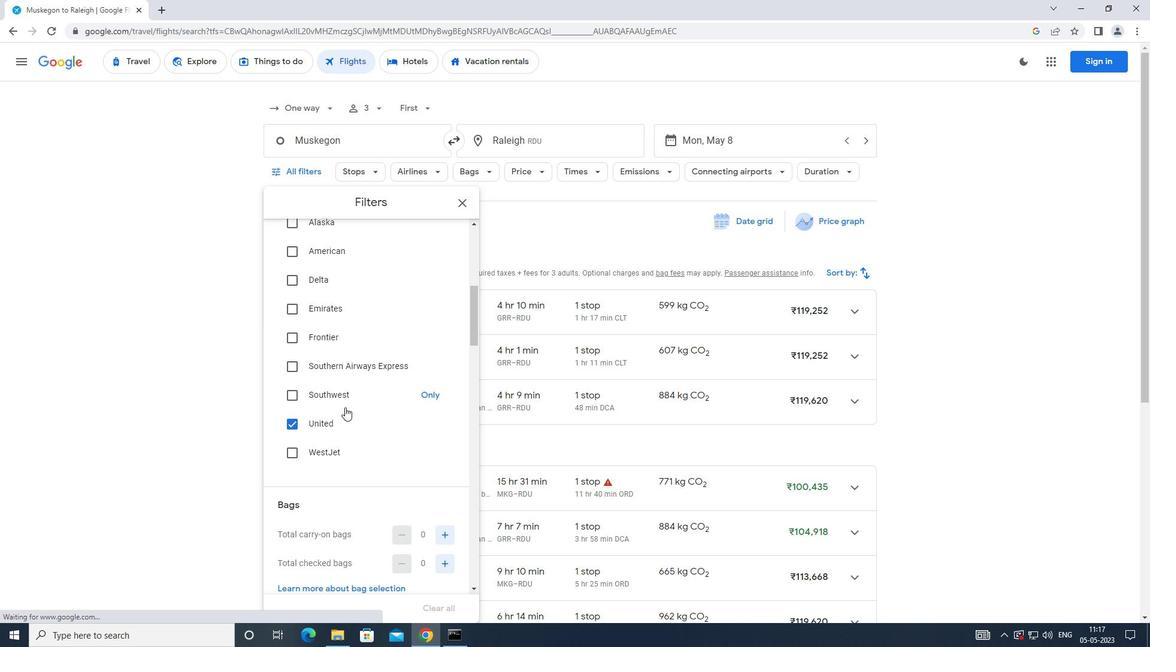 
Action: Mouse moved to (351, 403)
Screenshot: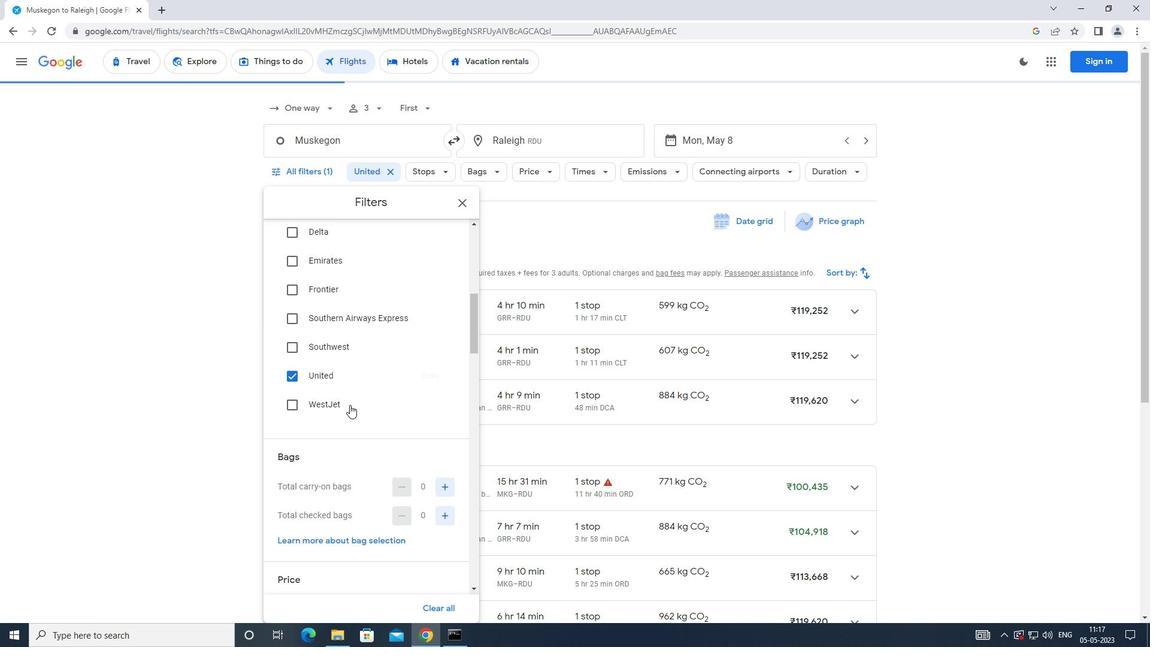 
Action: Mouse scrolled (351, 403) with delta (0, 0)
Screenshot: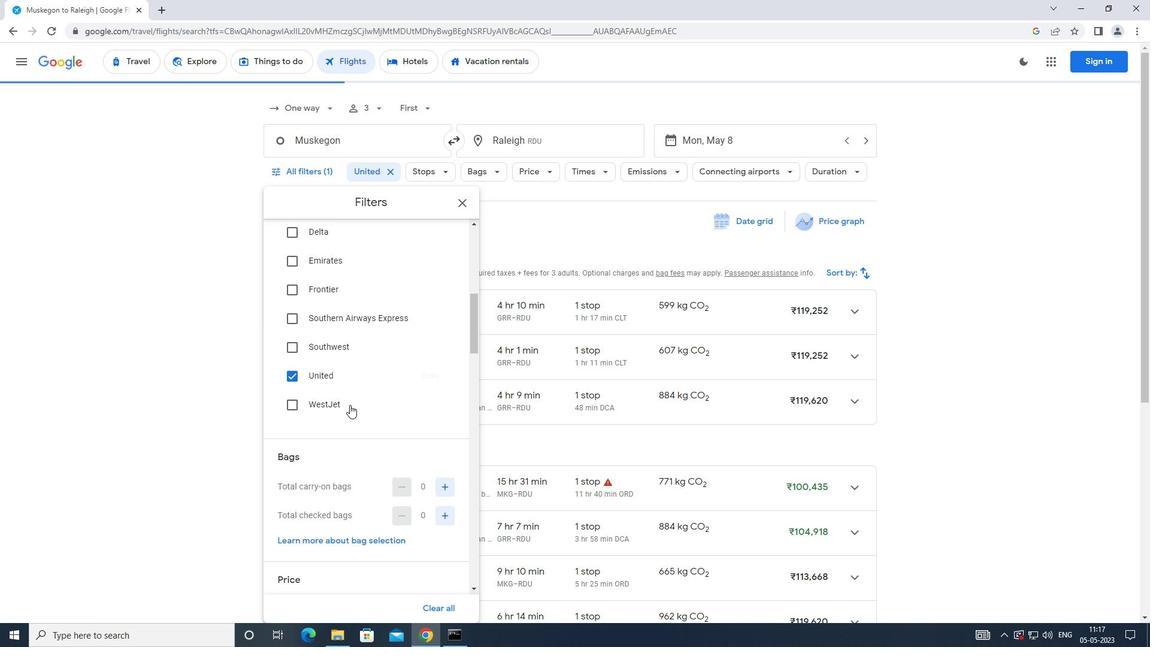 
Action: Mouse moved to (362, 397)
Screenshot: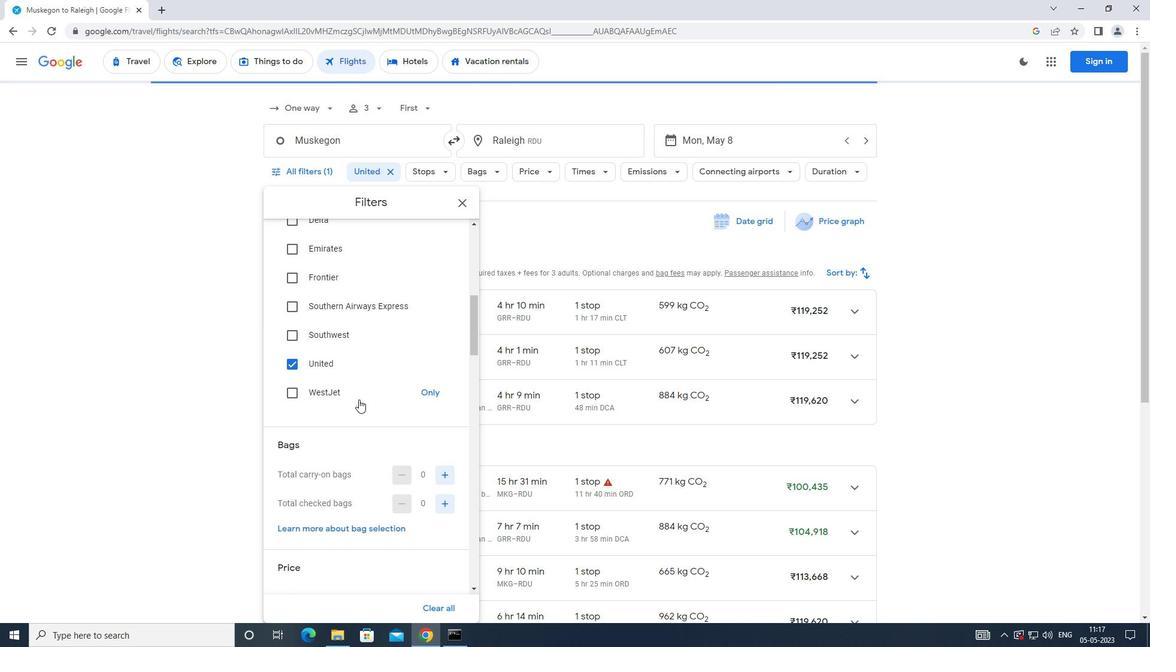 
Action: Mouse scrolled (362, 396) with delta (0, 0)
Screenshot: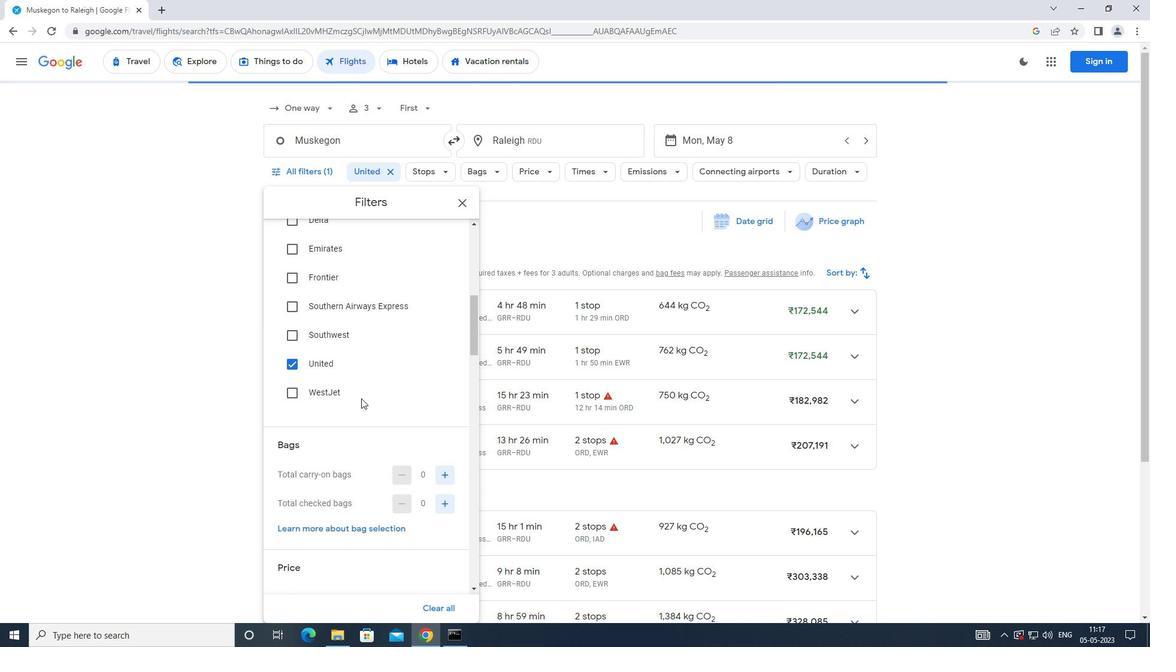 
Action: Mouse scrolled (362, 396) with delta (0, 0)
Screenshot: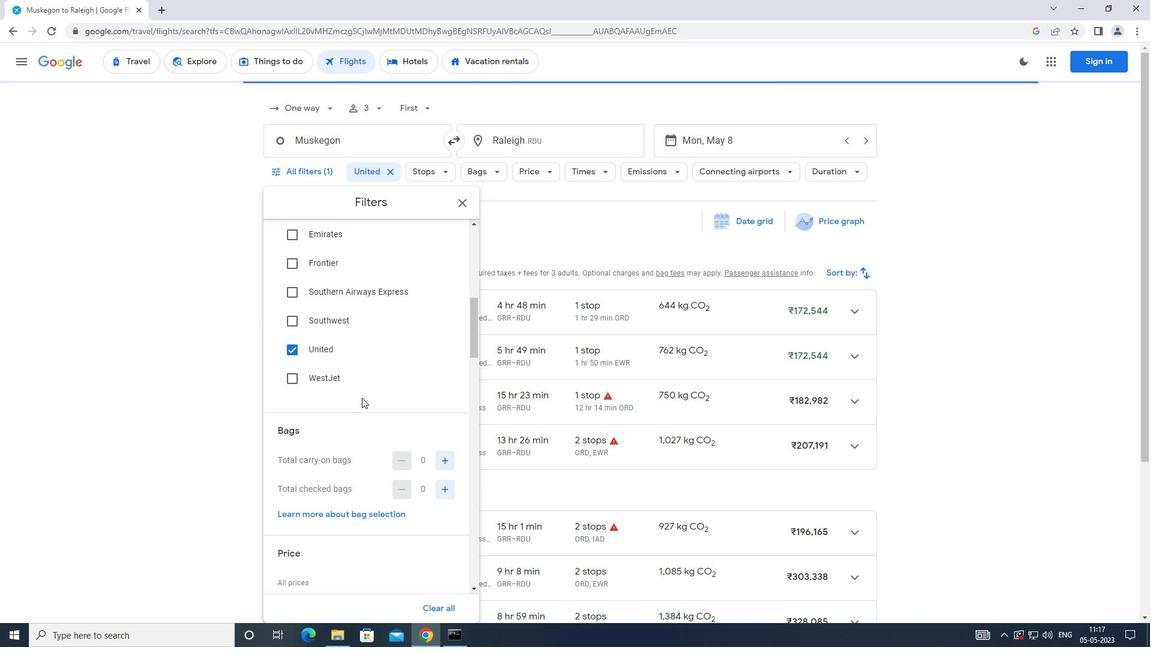 
Action: Mouse moved to (440, 325)
Screenshot: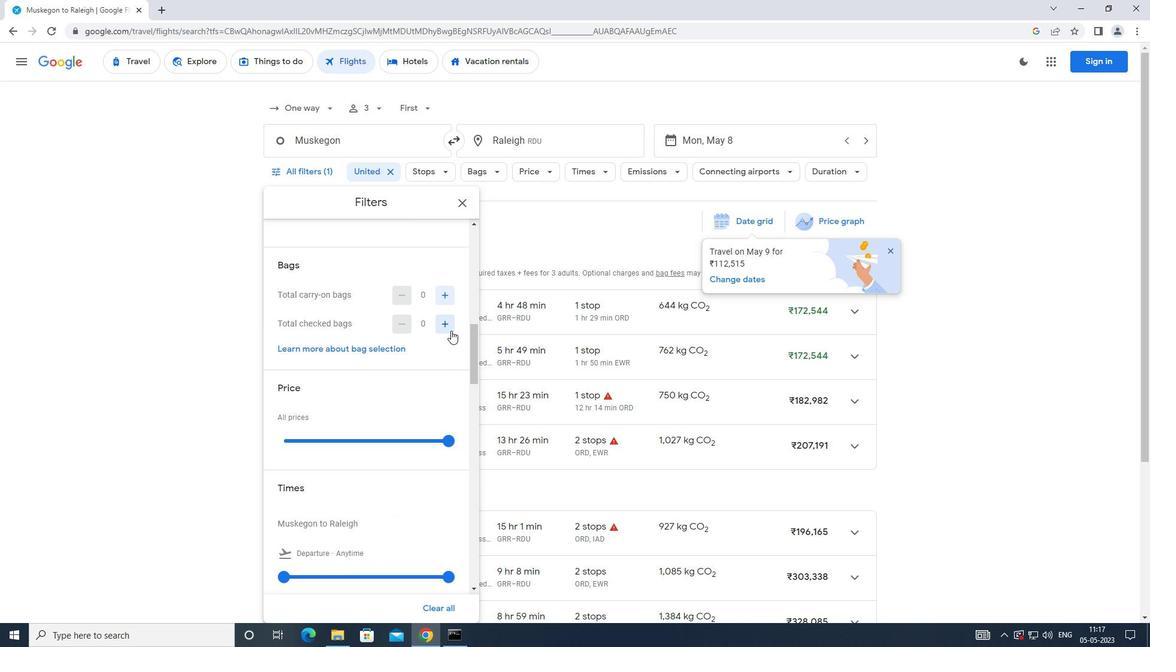 
Action: Mouse pressed left at (440, 325)
Screenshot: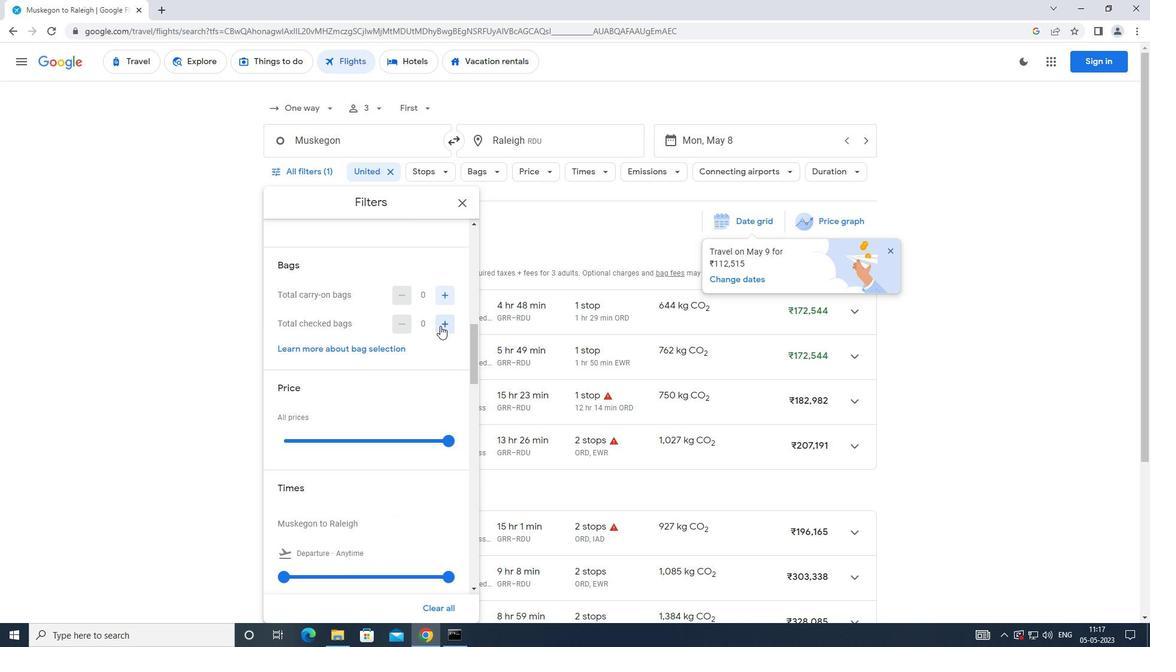
Action: Mouse pressed left at (440, 325)
Screenshot: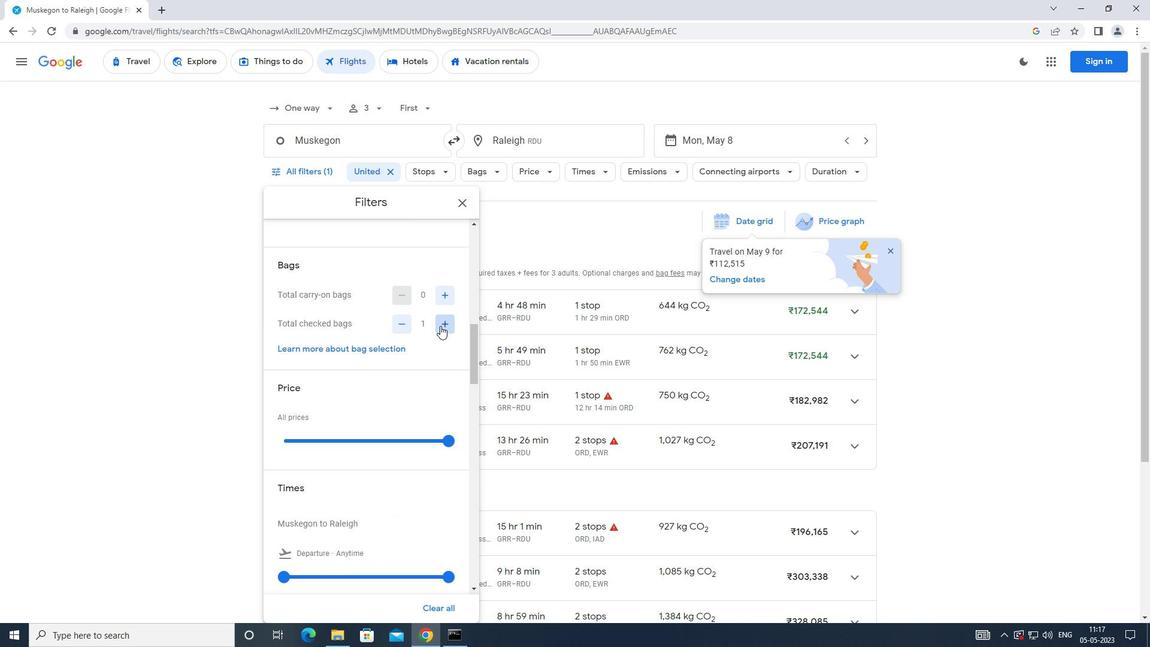 
Action: Mouse moved to (404, 363)
Screenshot: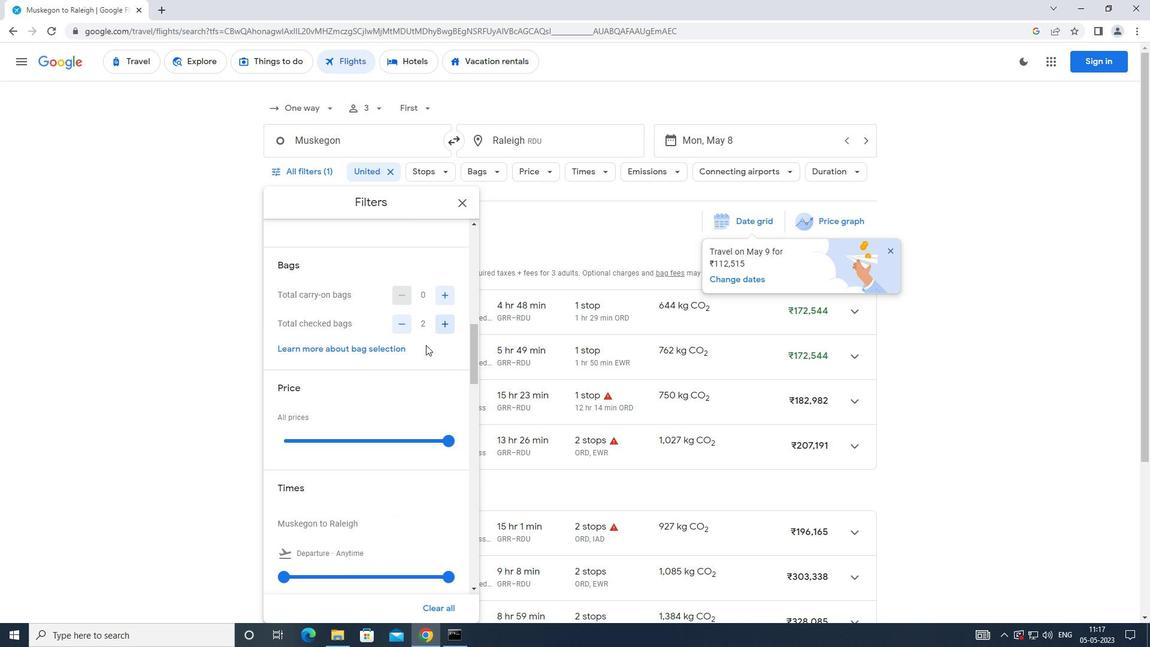 
Action: Mouse scrolled (404, 362) with delta (0, 0)
Screenshot: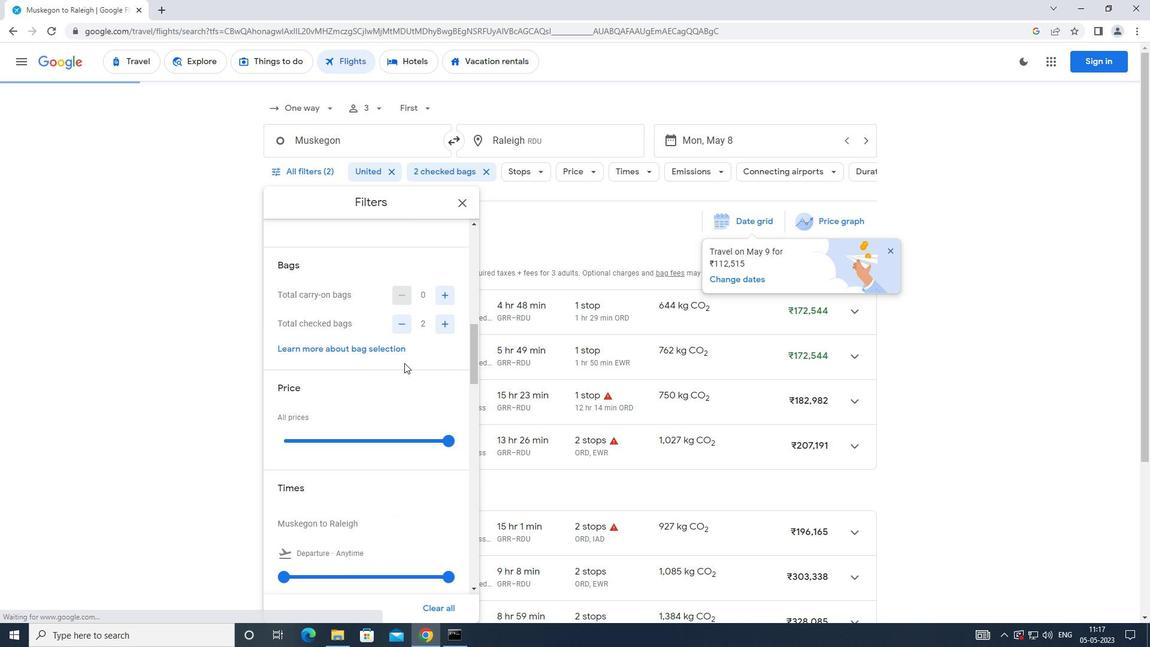 
Action: Mouse scrolled (404, 362) with delta (0, 0)
Screenshot: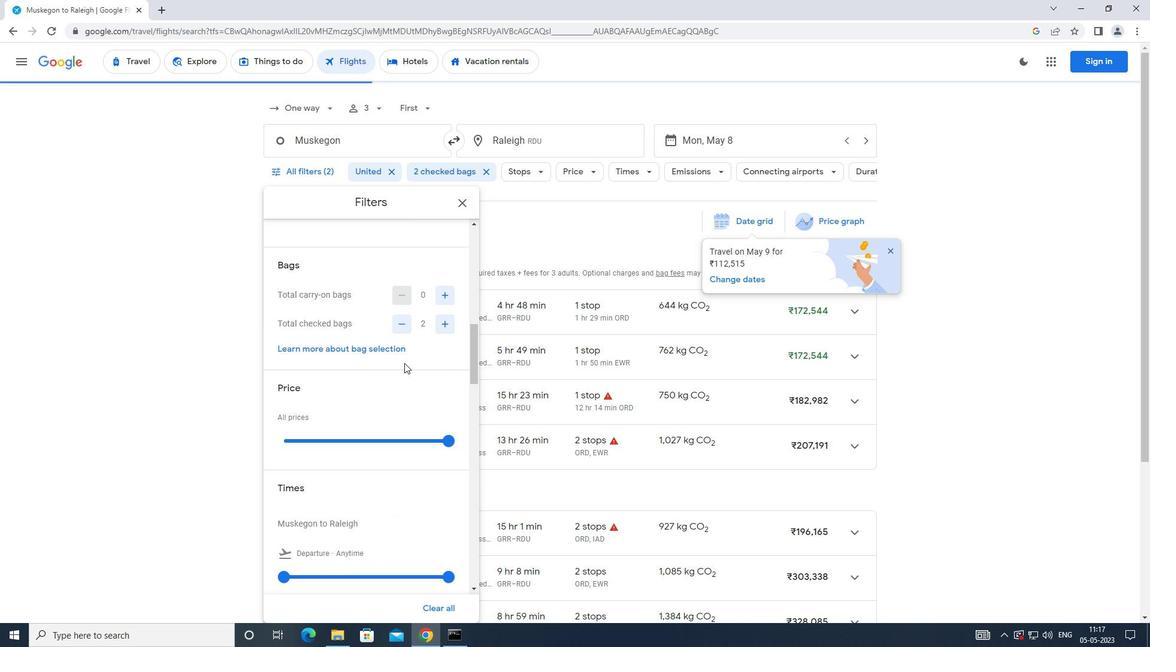 
Action: Mouse moved to (448, 322)
Screenshot: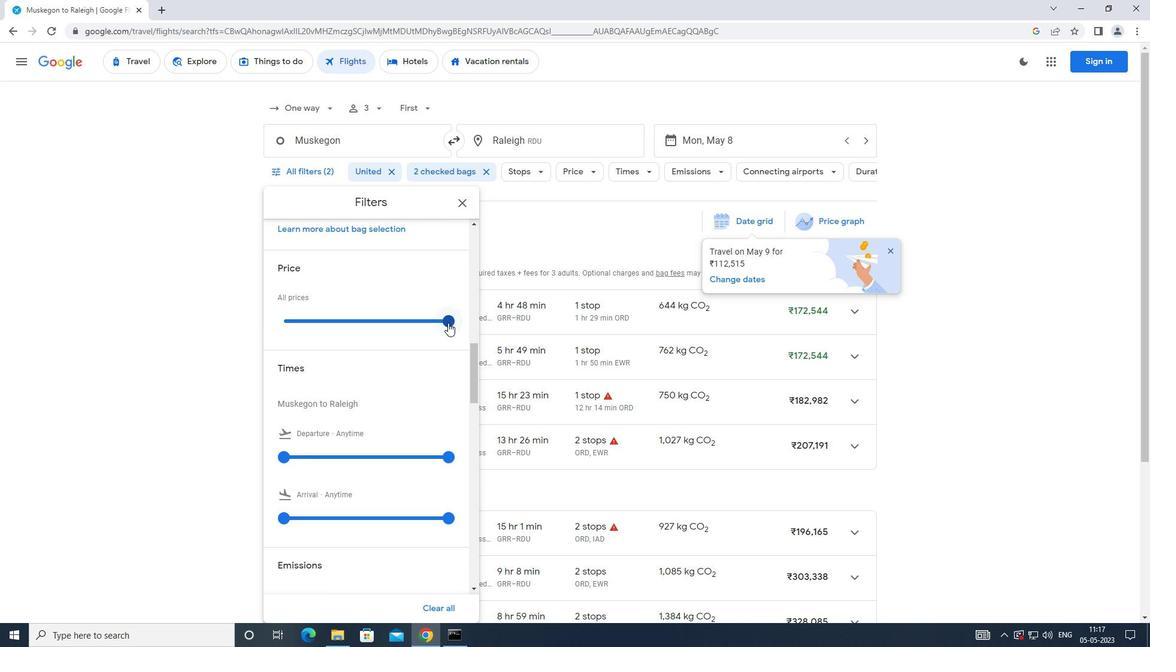 
Action: Mouse pressed left at (448, 322)
Screenshot: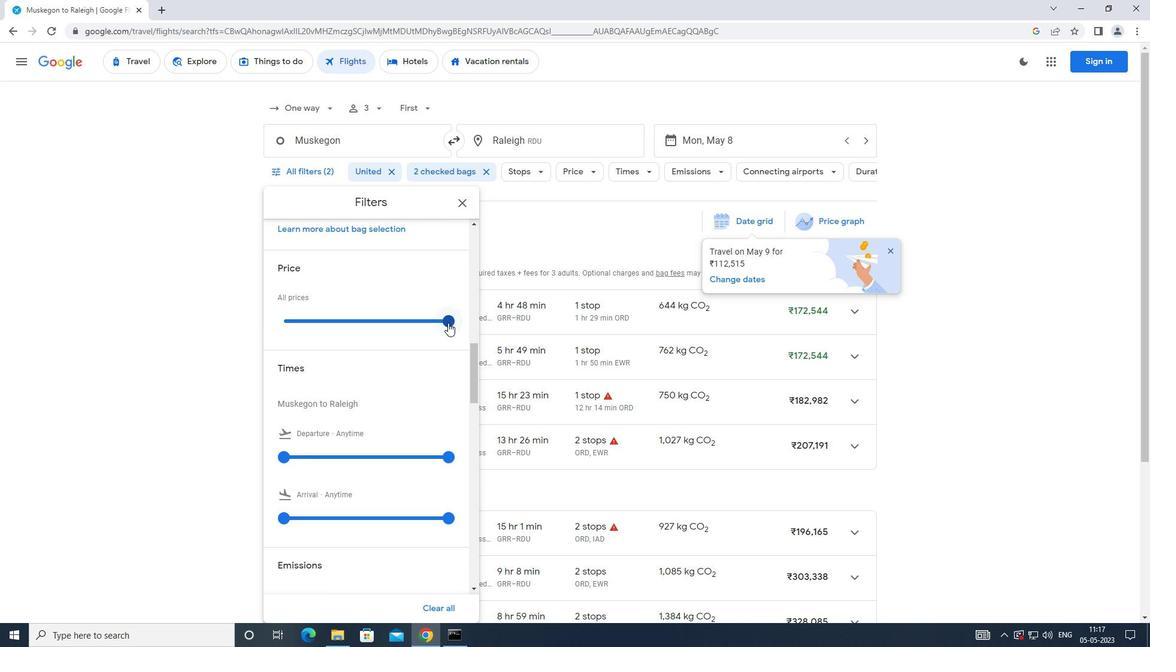 
Action: Mouse moved to (391, 337)
Screenshot: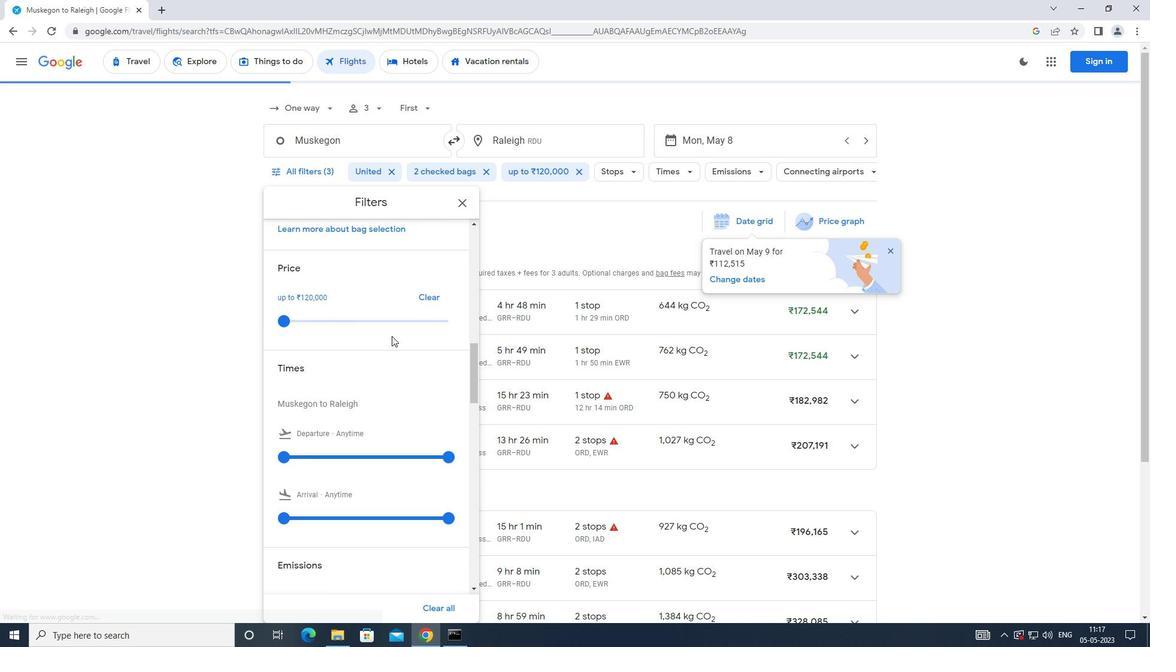 
Action: Mouse scrolled (391, 336) with delta (0, 0)
Screenshot: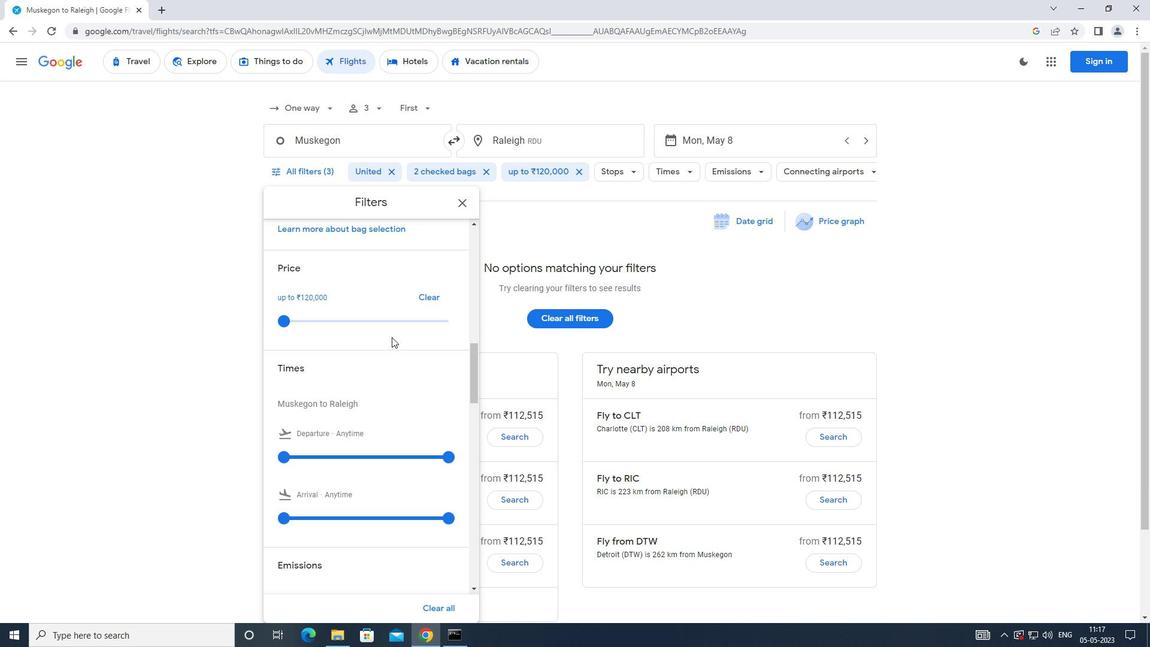 
Action: Mouse scrolled (391, 336) with delta (0, 0)
Screenshot: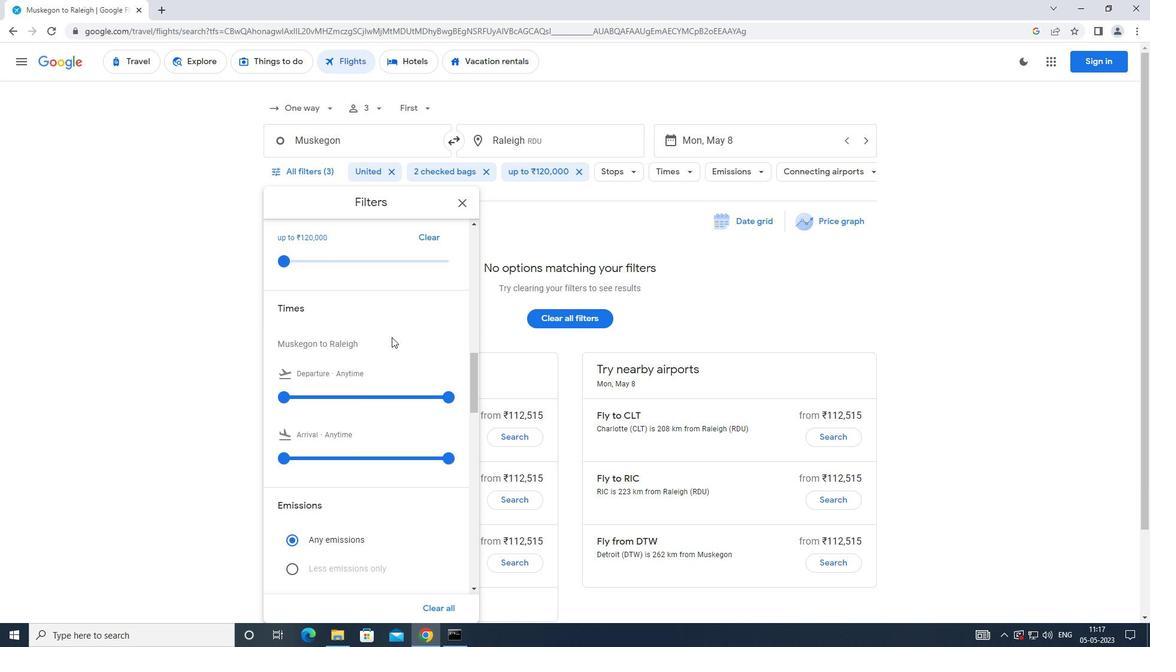 
Action: Mouse moved to (285, 337)
Screenshot: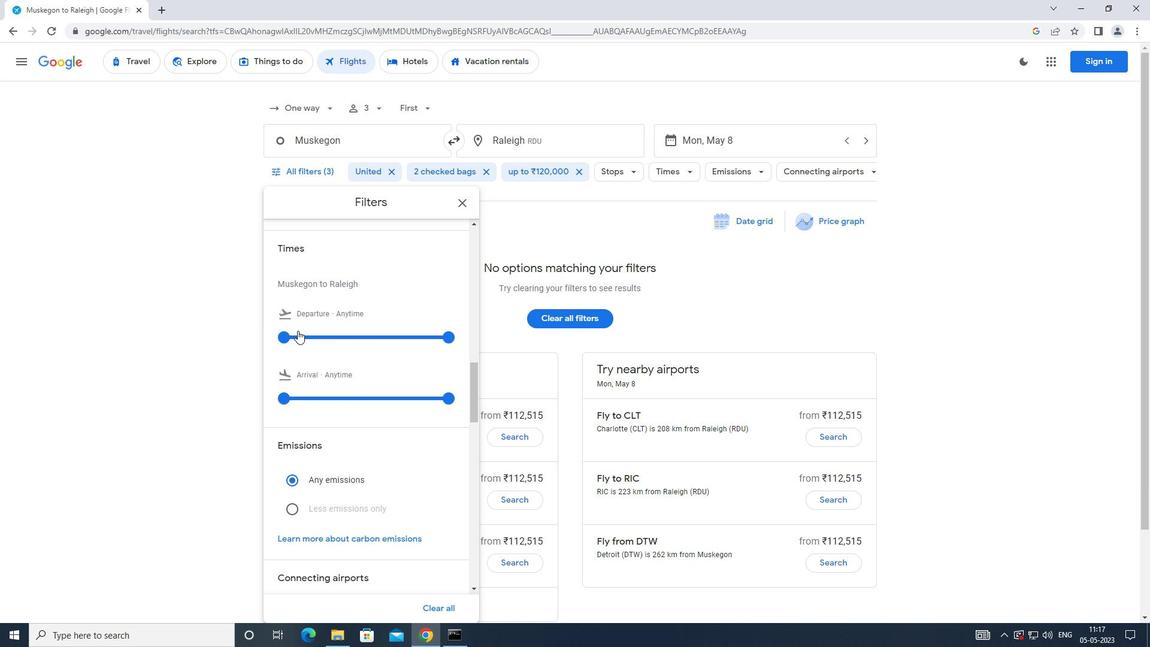 
Action: Mouse pressed left at (285, 337)
Screenshot: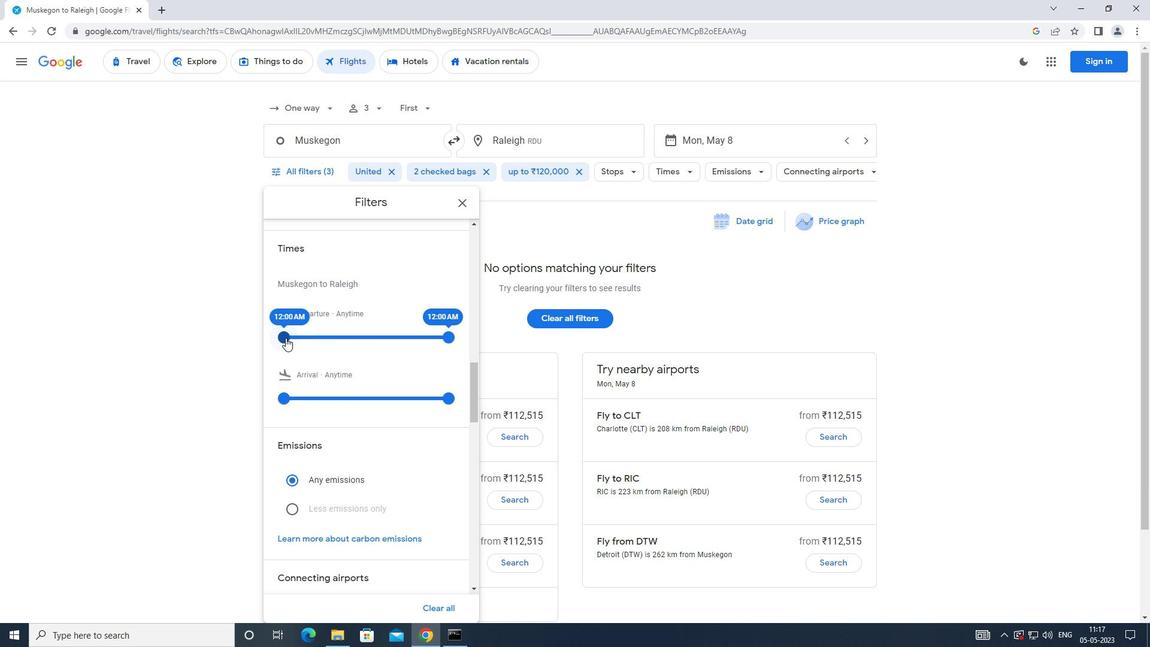 
Action: Mouse moved to (445, 337)
Screenshot: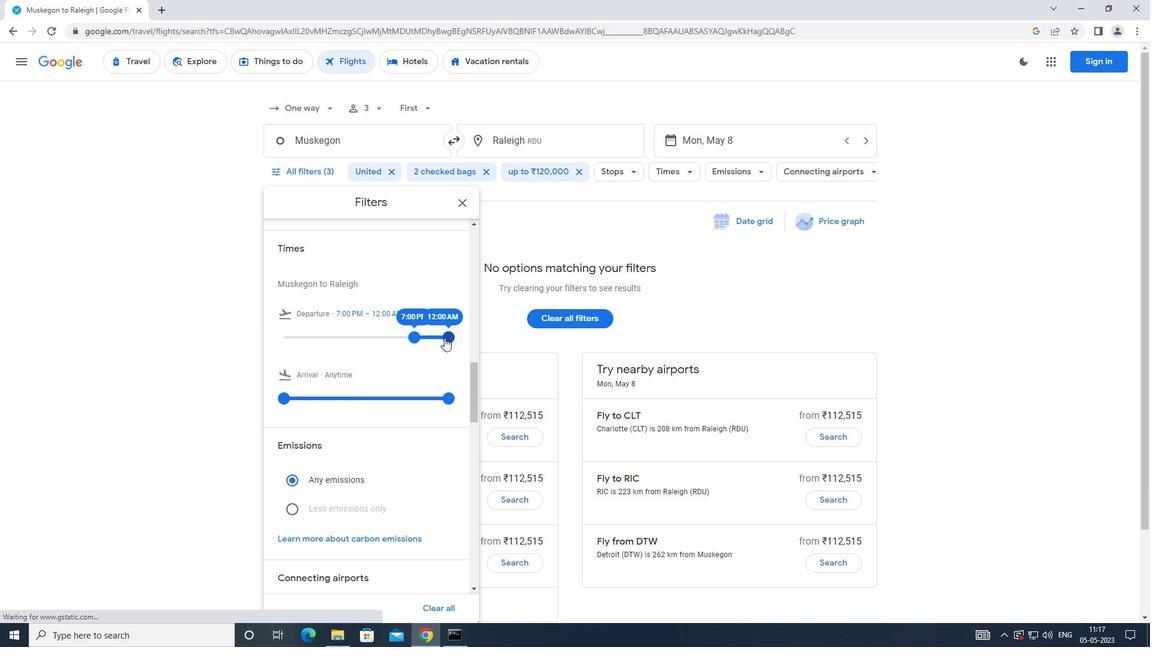 
Action: Mouse pressed left at (445, 337)
Screenshot: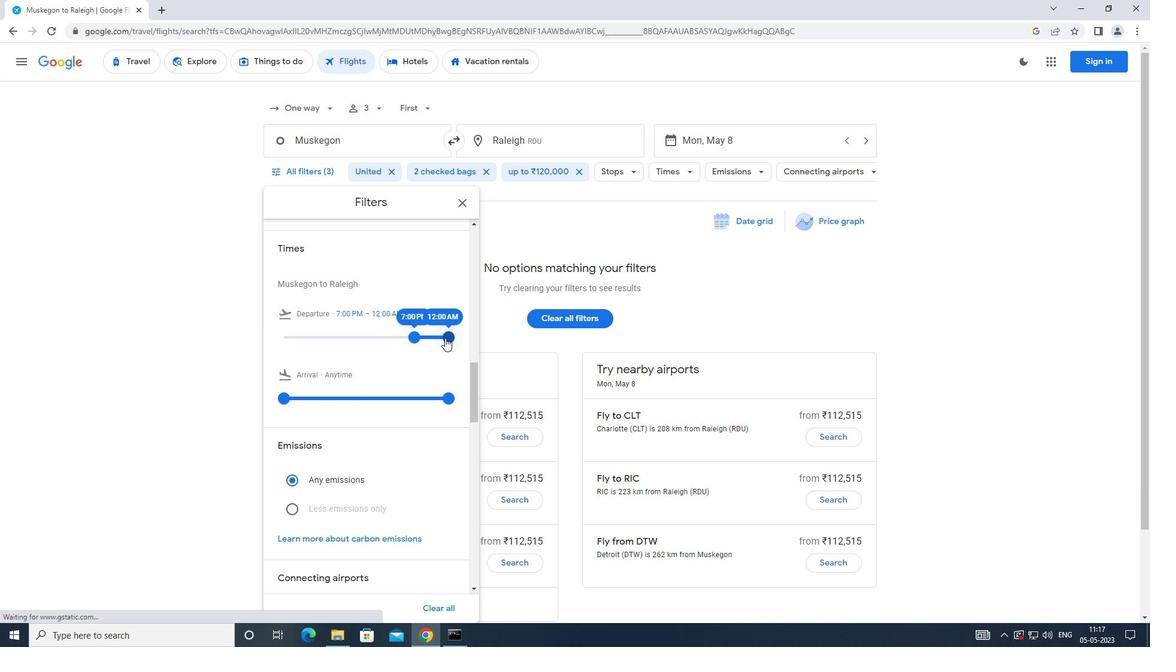 
Action: Mouse moved to (409, 342)
Screenshot: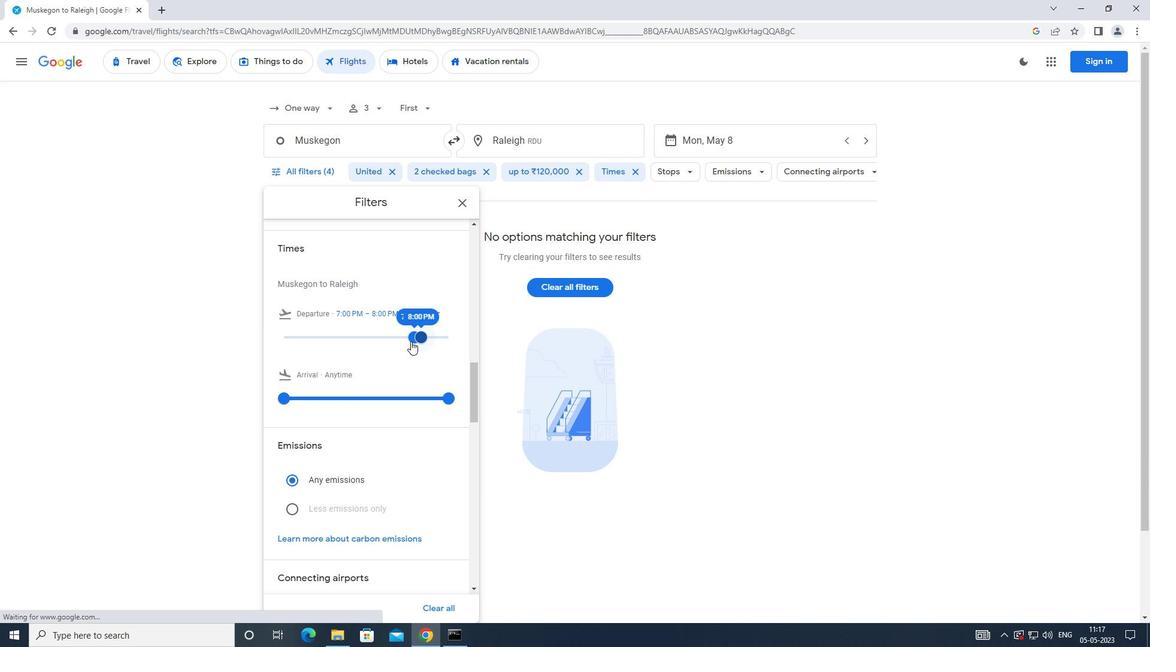
Action: Key pressed <Key.f8>
Screenshot: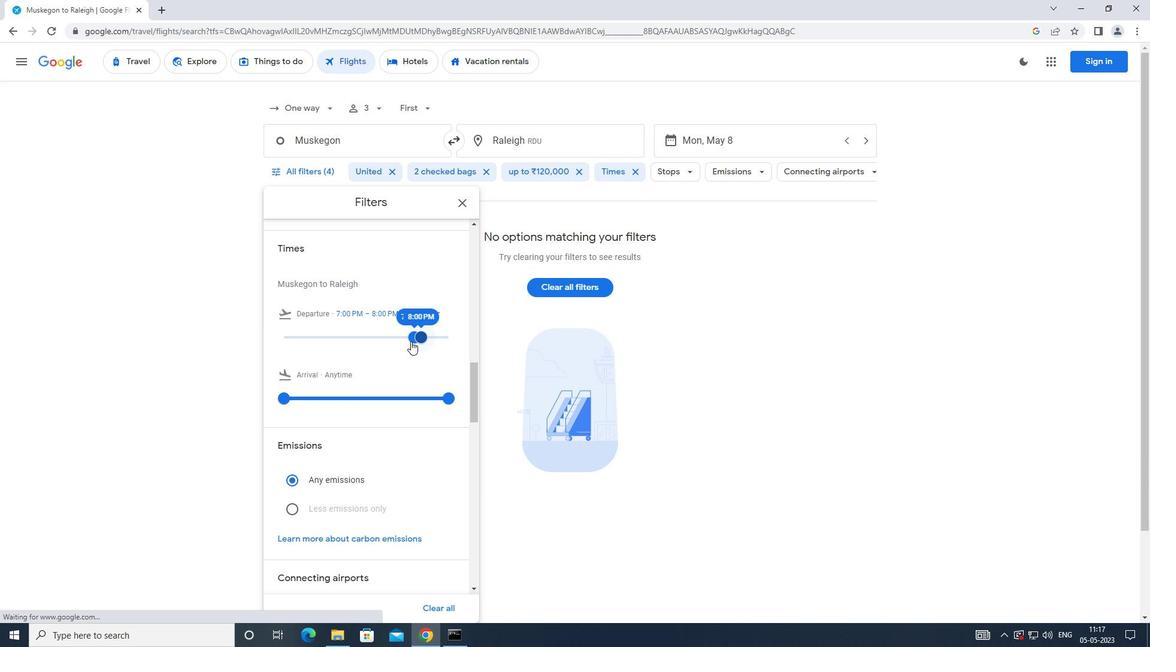 
